 Task: Open Card Disability Services Review in Board Email Marketing Triggered Campaigns to Workspace Audit and Assurance Services and add a team member Softage.4@softage.net, a label Purple, a checklist Inspirational Speaking, an attachment from your onedrive, a color Purple and finally, add a card description 'Plan and execute company team-building activity at an escape room' and a comment 'This task requires us to be proactive in identifying potential risks and taking steps to mitigate them.'. Add a start date 'Jan 08, 1900' with a due date 'Jan 15, 1900'
Action: Mouse moved to (65, 354)
Screenshot: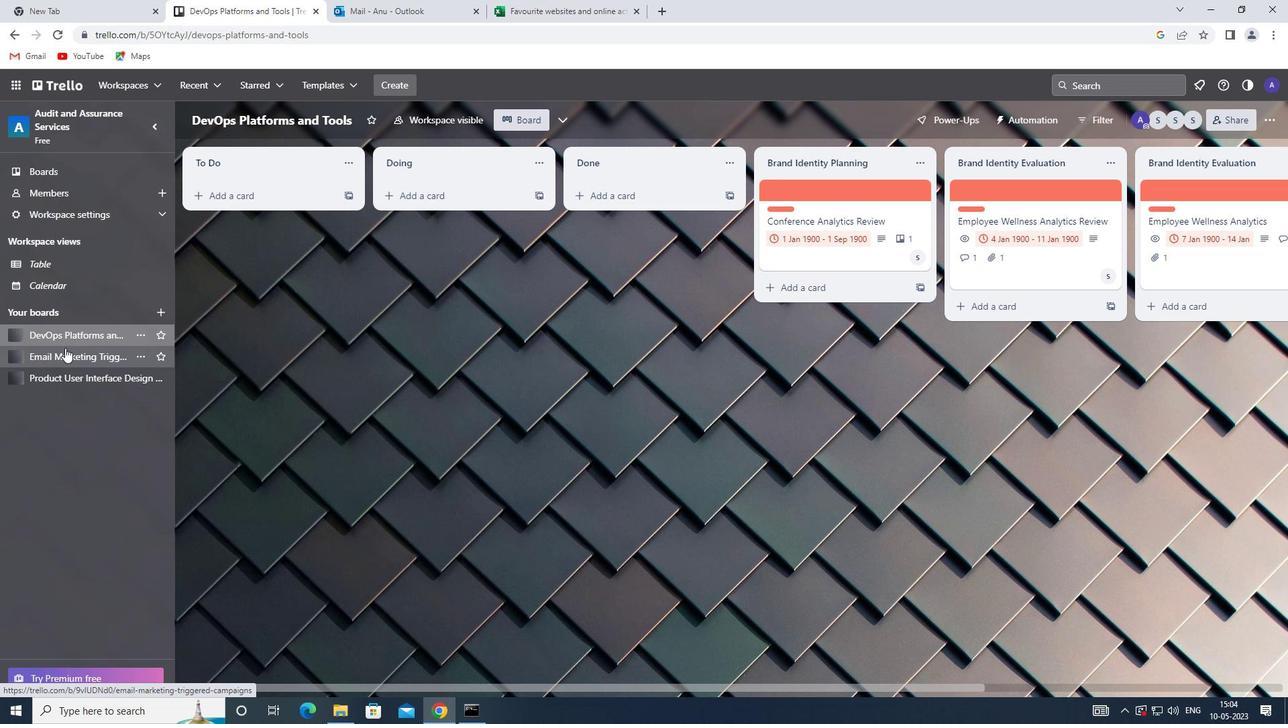 
Action: Mouse pressed left at (65, 354)
Screenshot: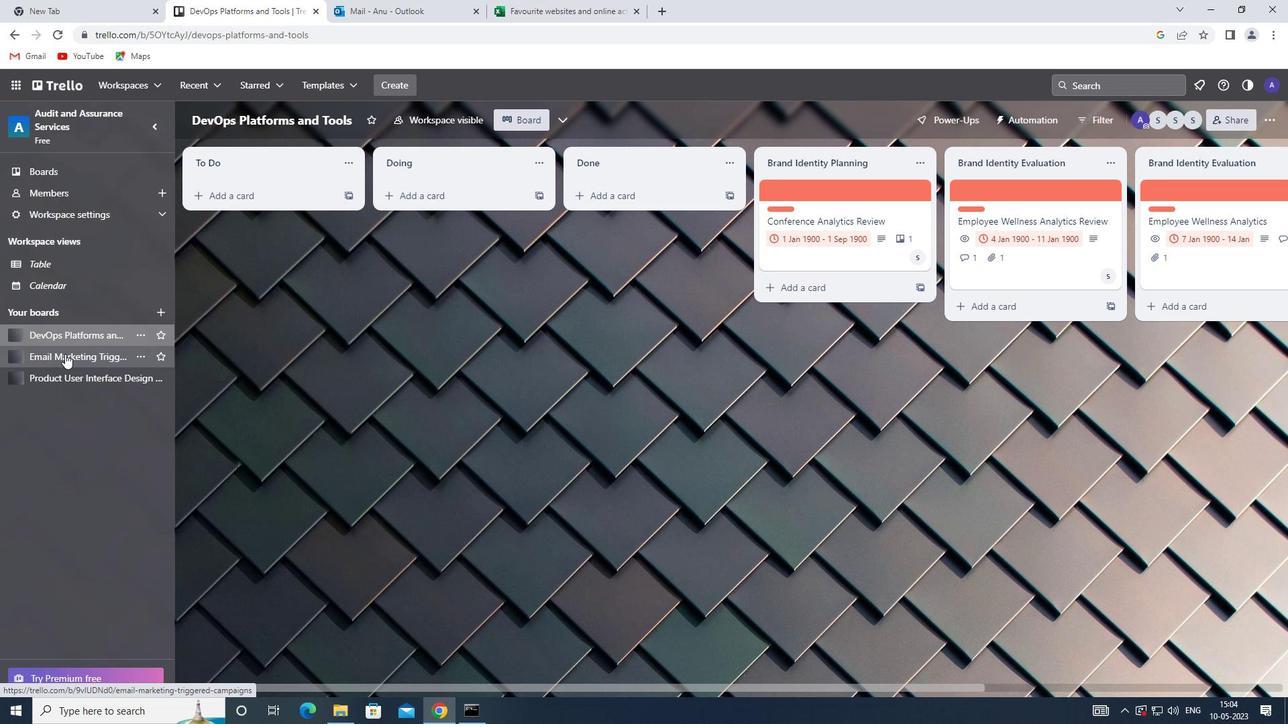 
Action: Mouse moved to (436, 687)
Screenshot: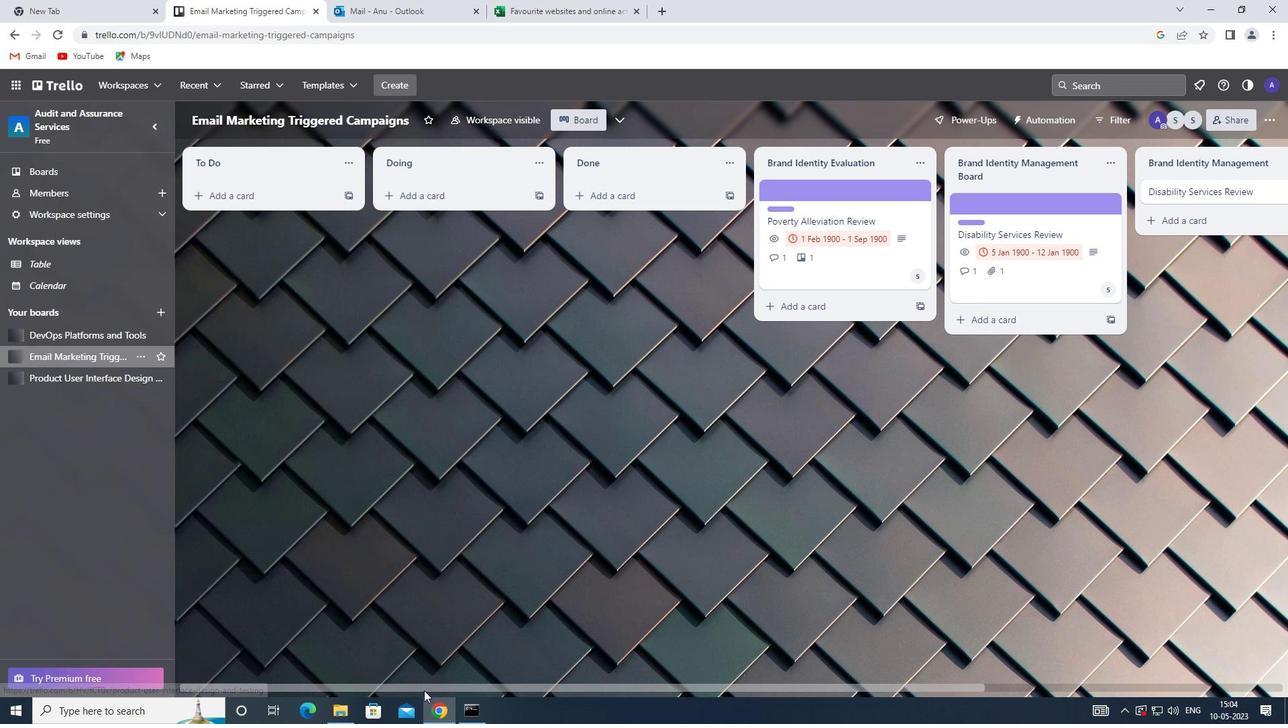 
Action: Mouse pressed left at (436, 687)
Screenshot: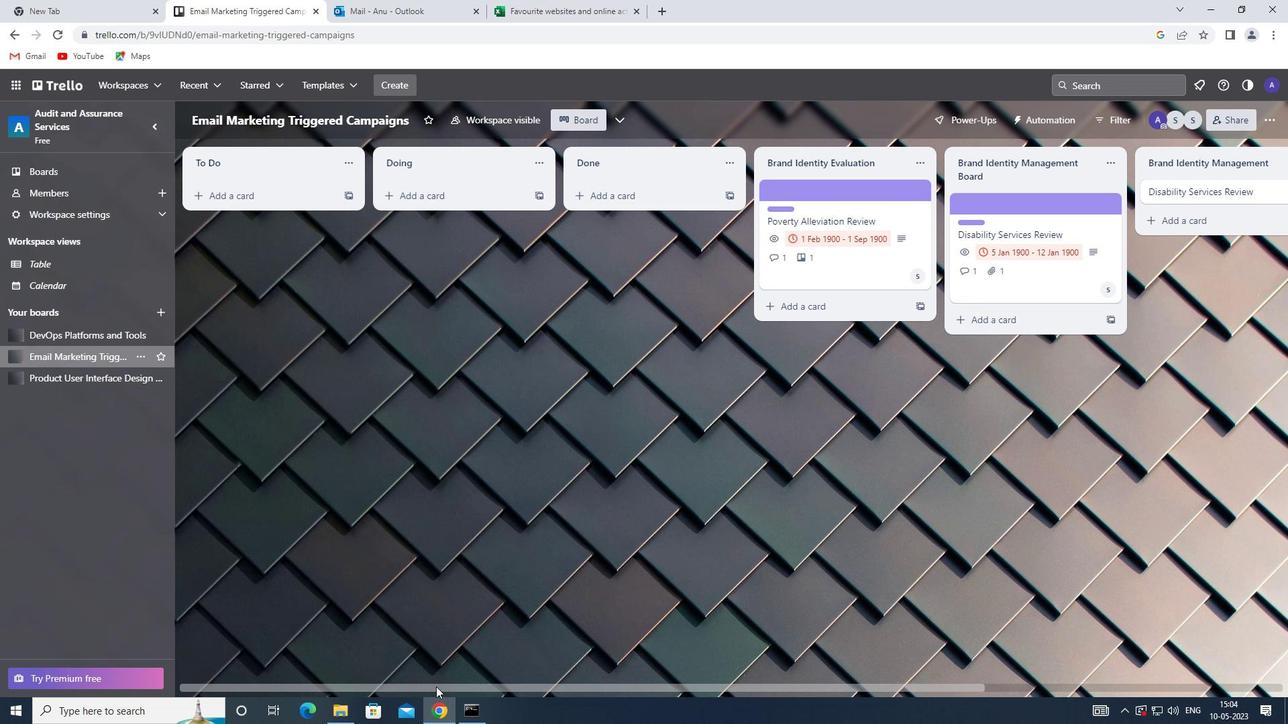 
Action: Mouse moved to (841, 190)
Screenshot: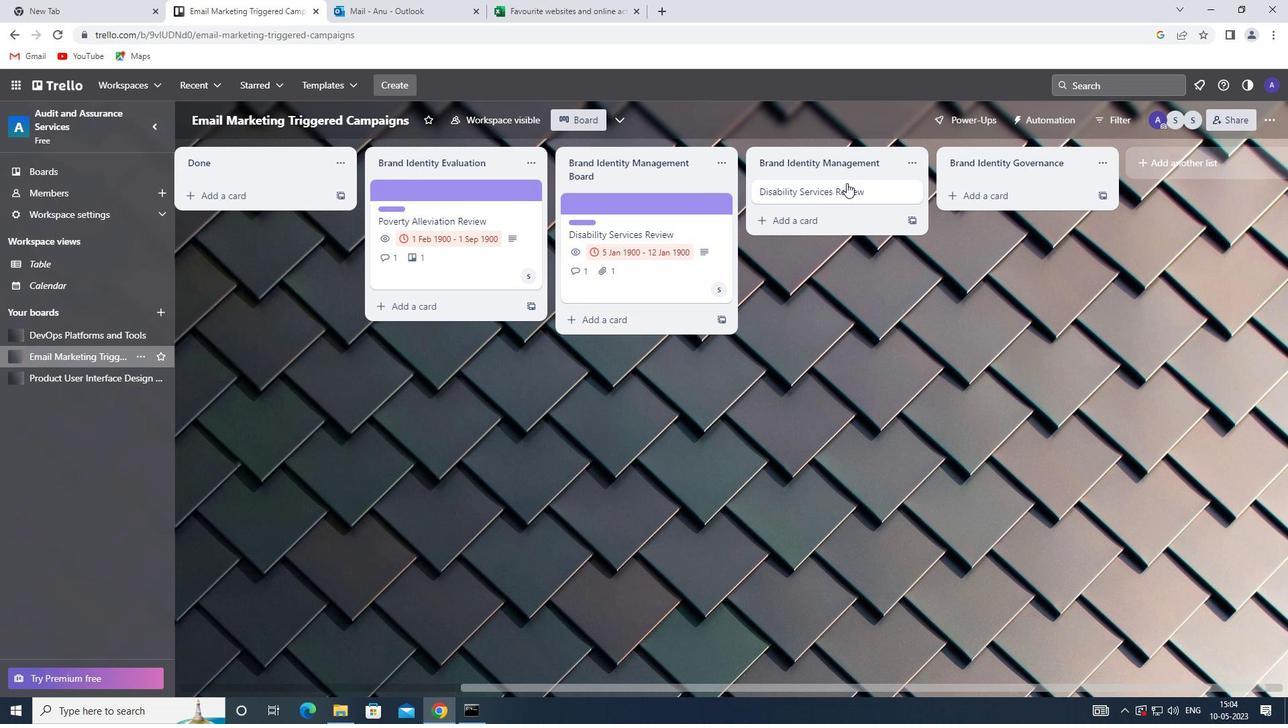 
Action: Mouse pressed left at (841, 190)
Screenshot: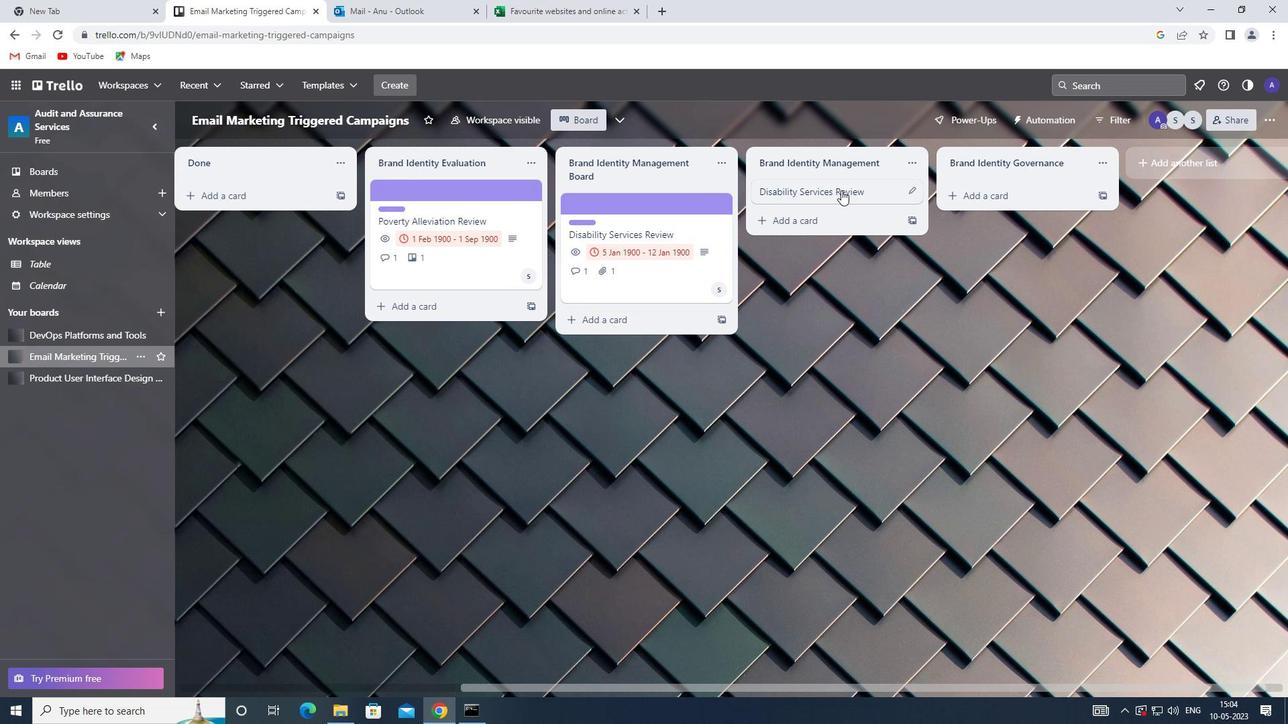 
Action: Mouse moved to (816, 189)
Screenshot: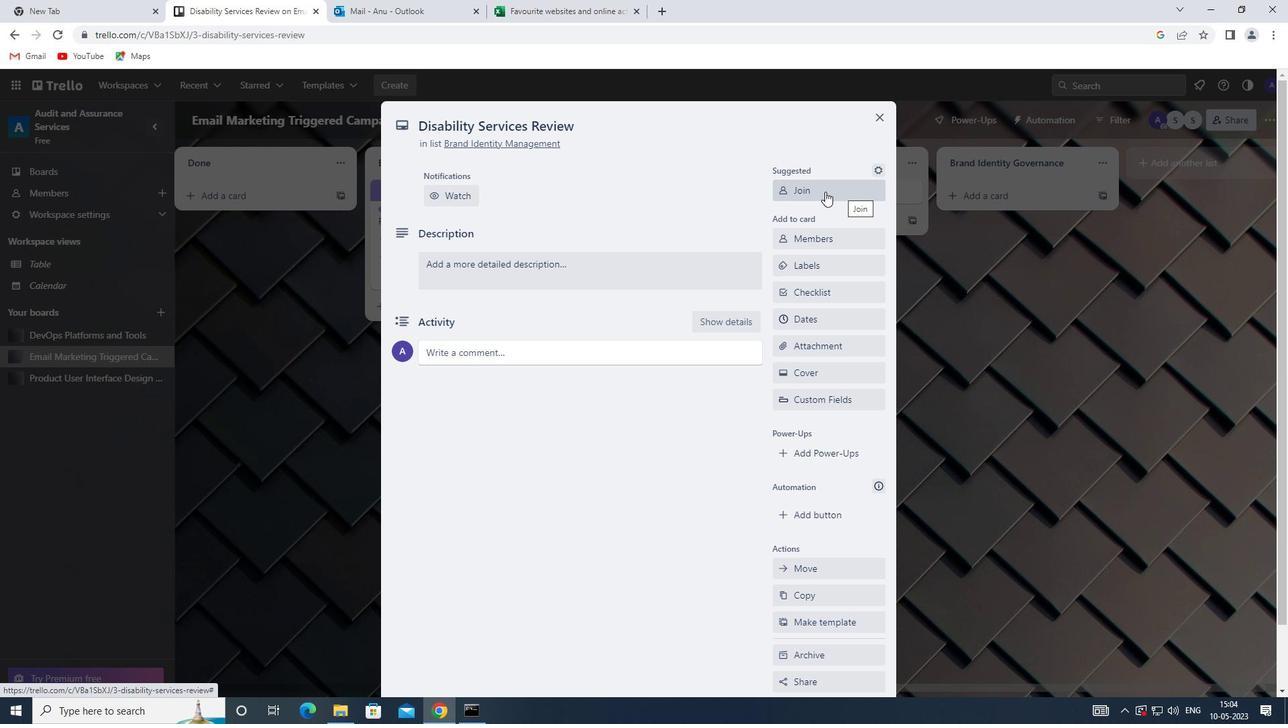 
Action: Mouse pressed left at (816, 189)
Screenshot: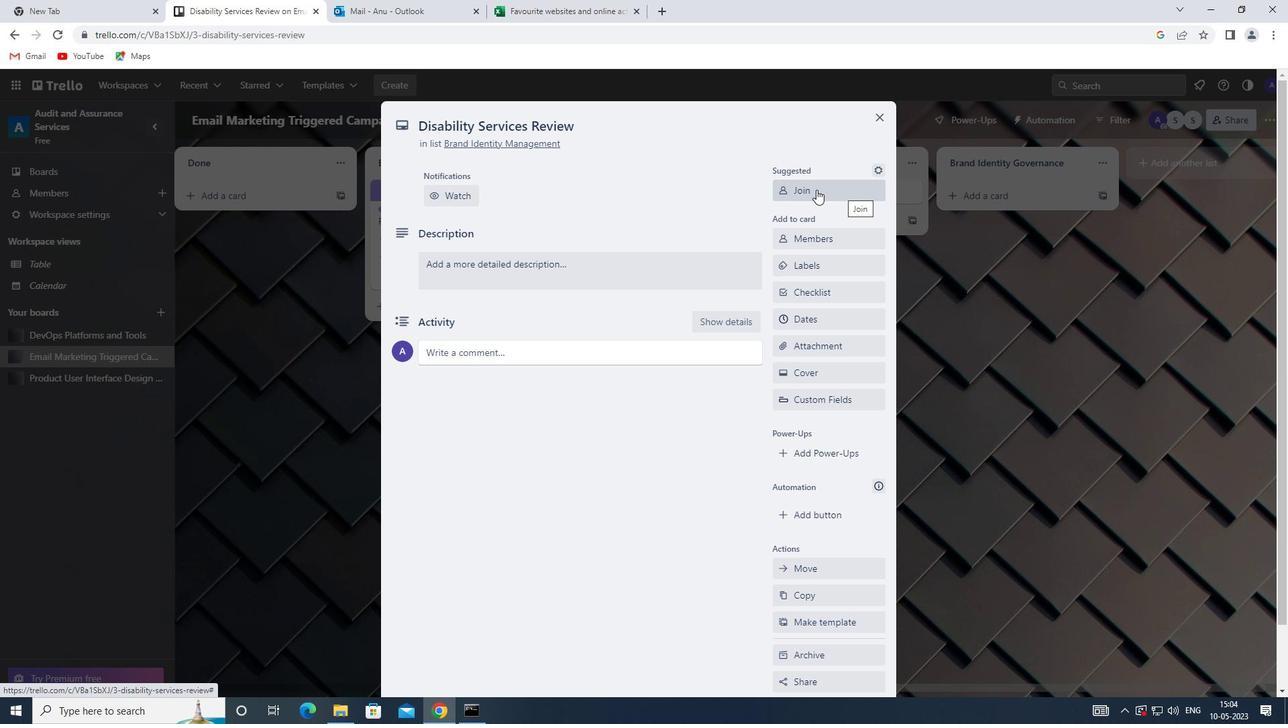 
Action: Mouse pressed left at (816, 189)
Screenshot: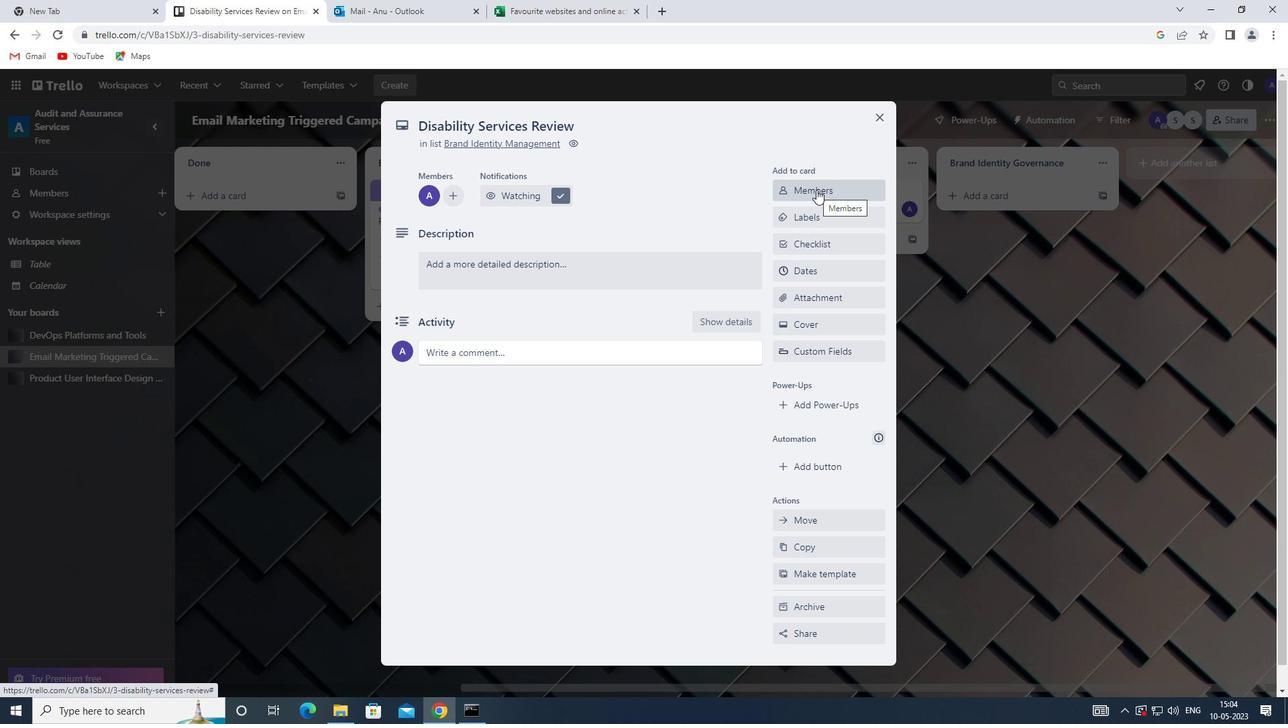 
Action: Mouse moved to (811, 253)
Screenshot: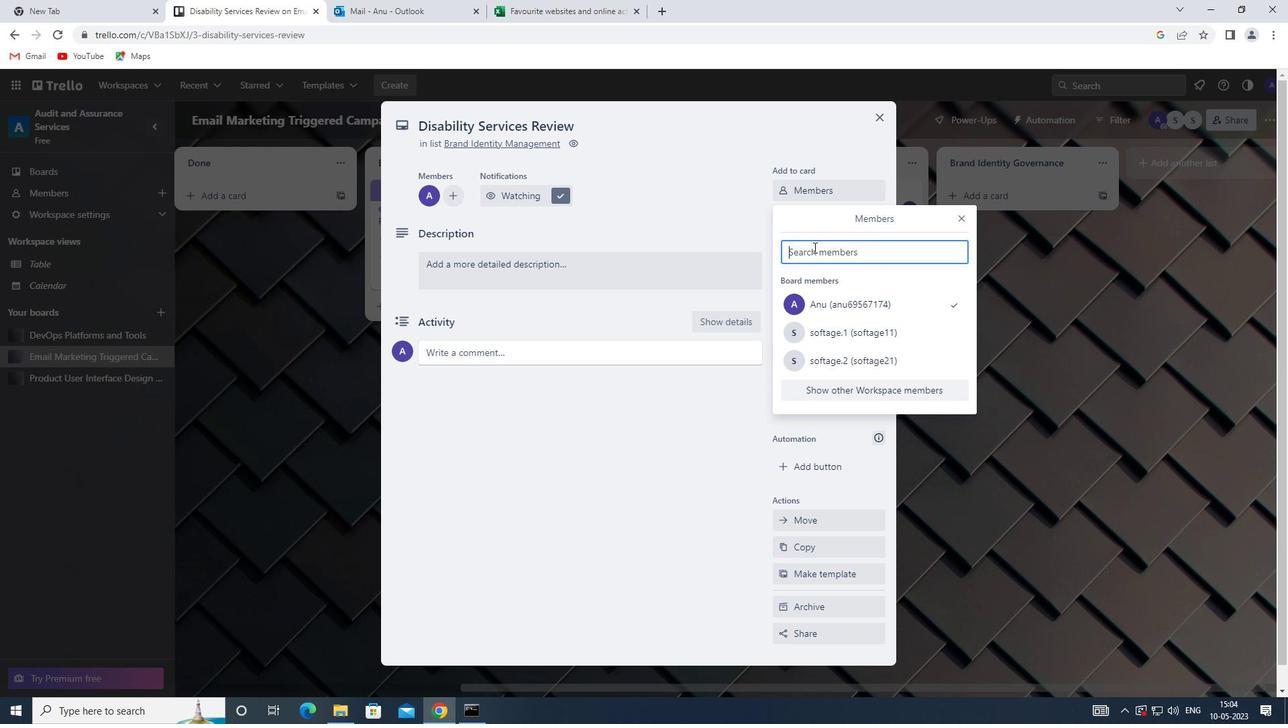 
Action: Mouse pressed left at (811, 253)
Screenshot: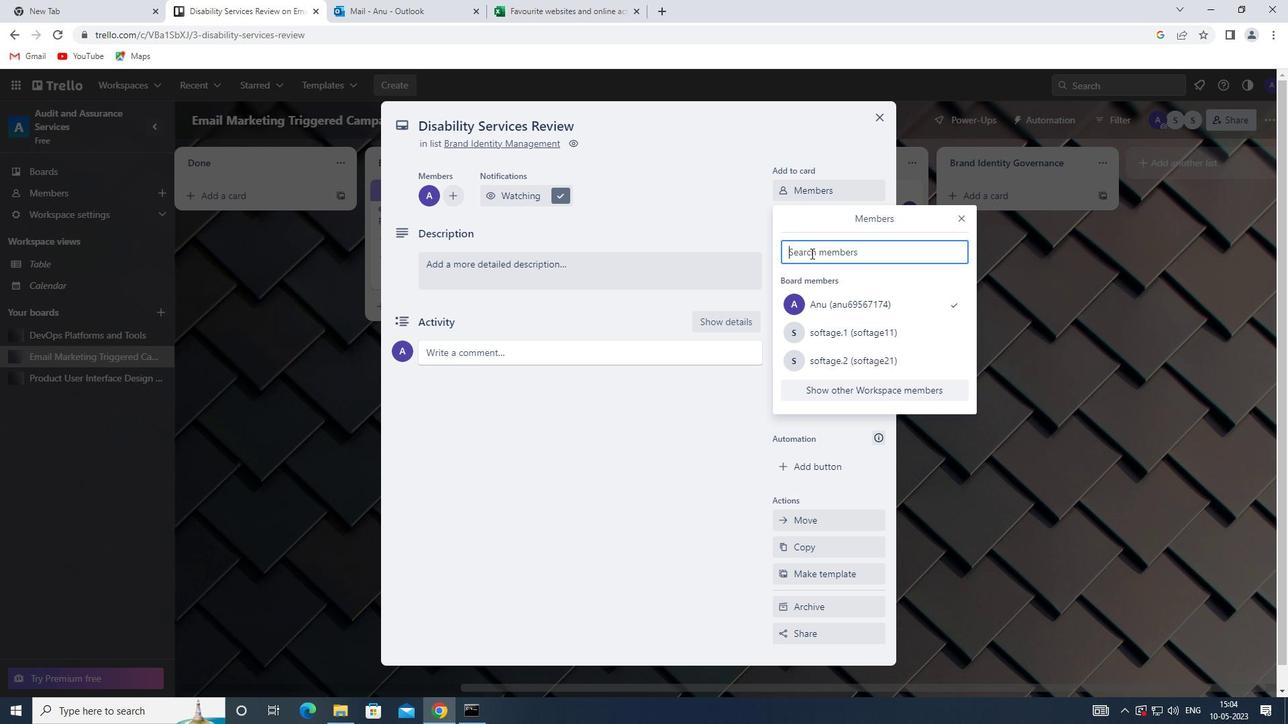 
Action: Mouse moved to (426, 195)
Screenshot: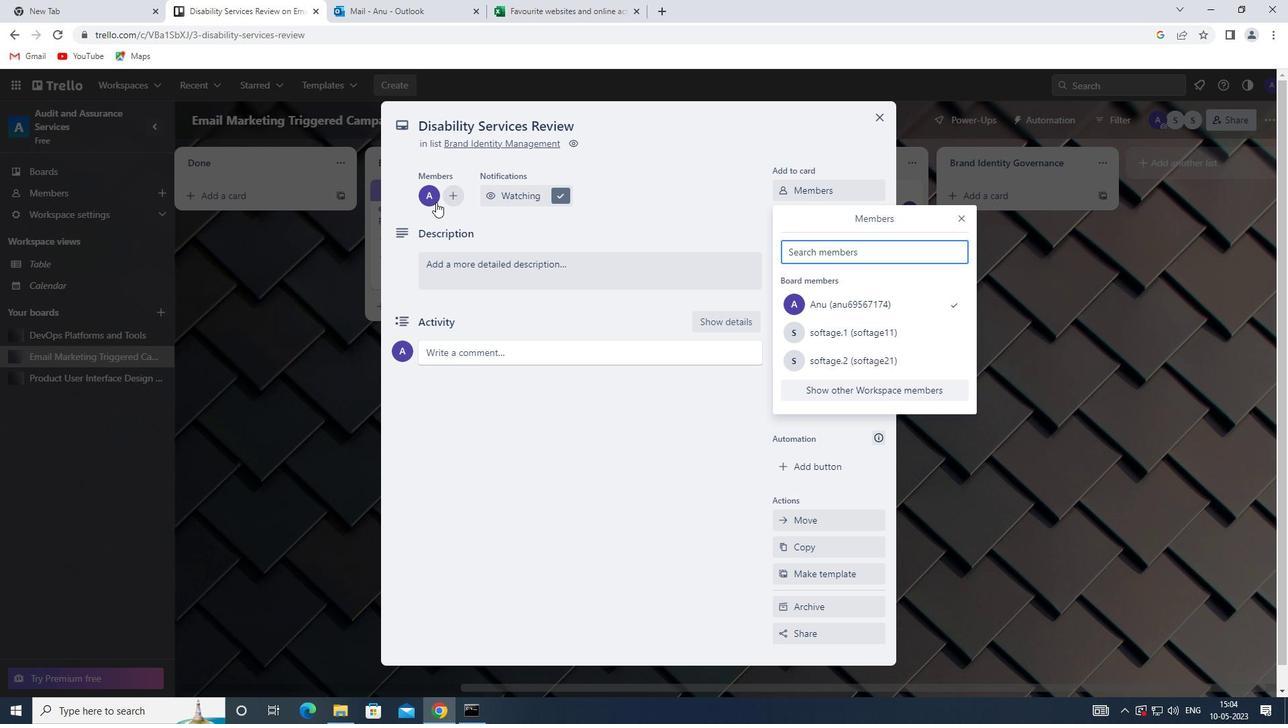 
Action: Mouse pressed left at (426, 195)
Screenshot: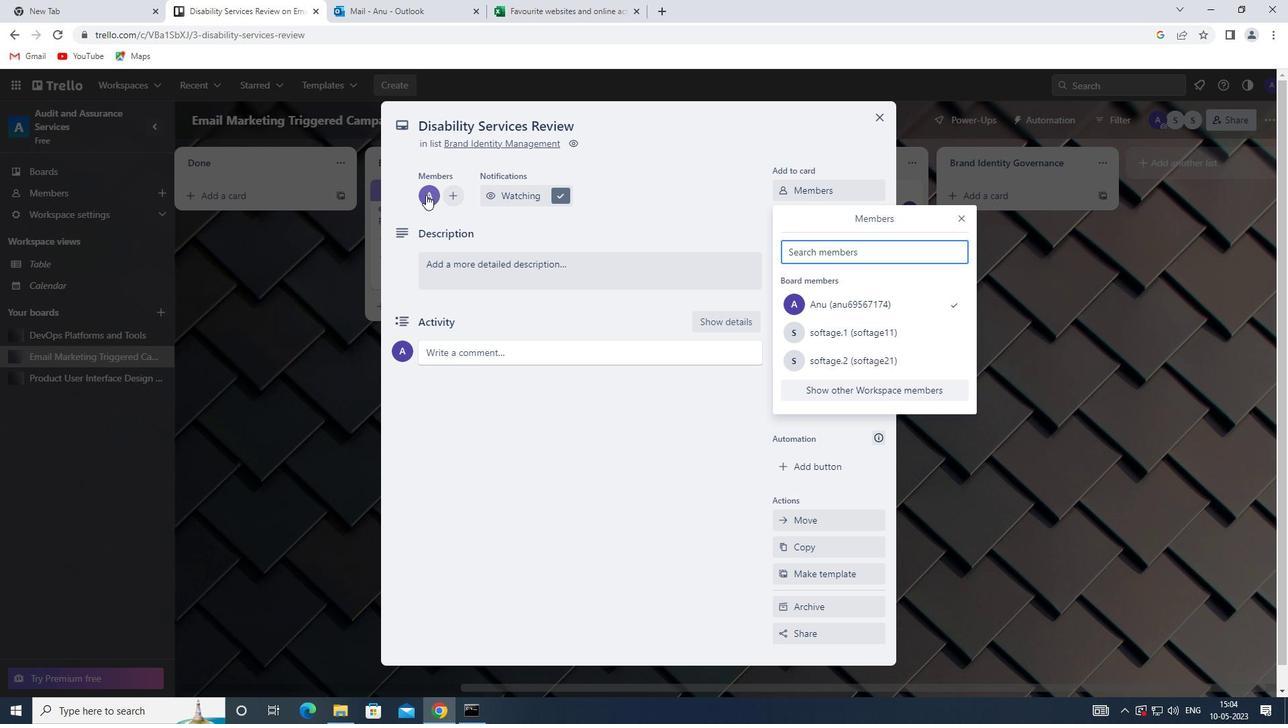 
Action: Mouse moved to (459, 336)
Screenshot: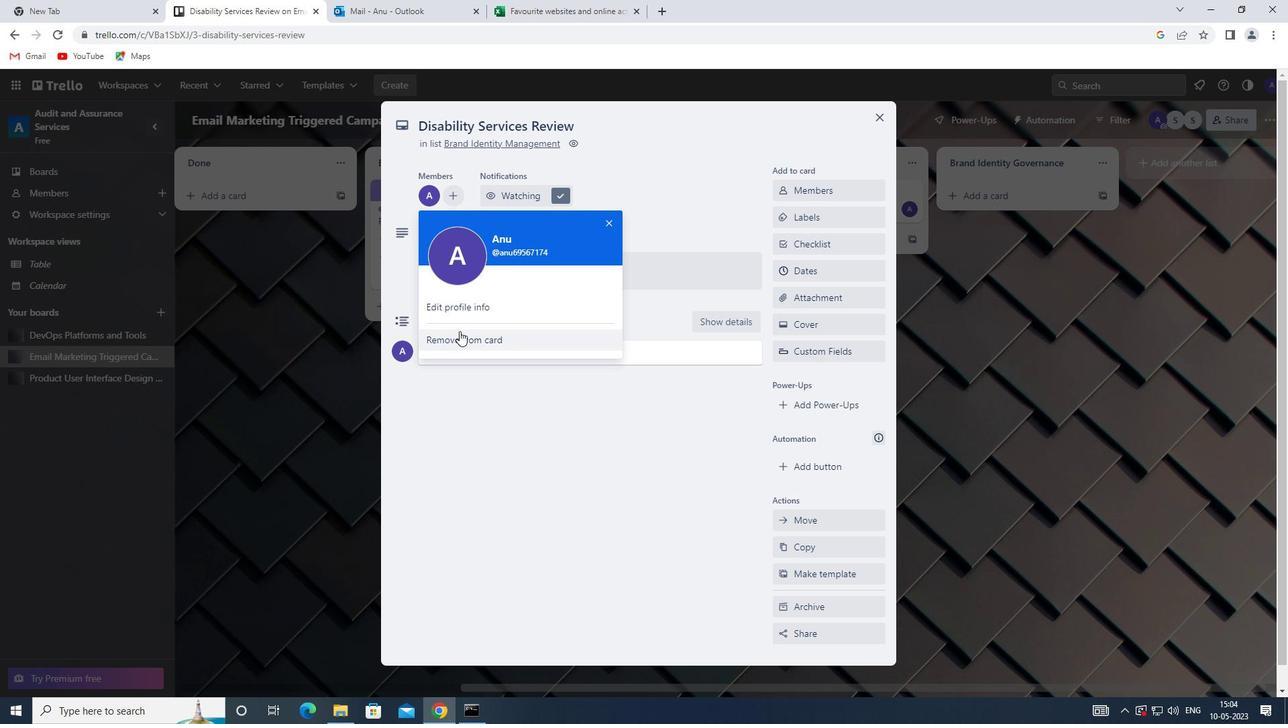 
Action: Mouse pressed left at (459, 336)
Screenshot: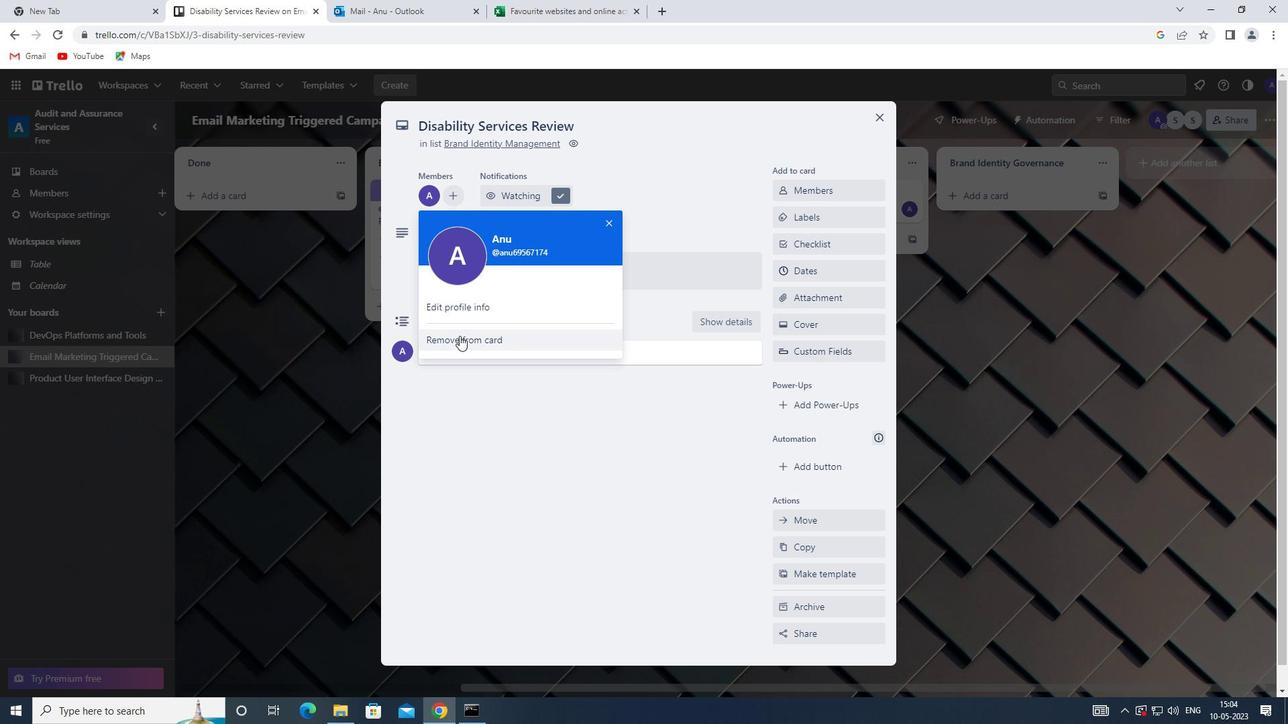 
Action: Mouse moved to (811, 236)
Screenshot: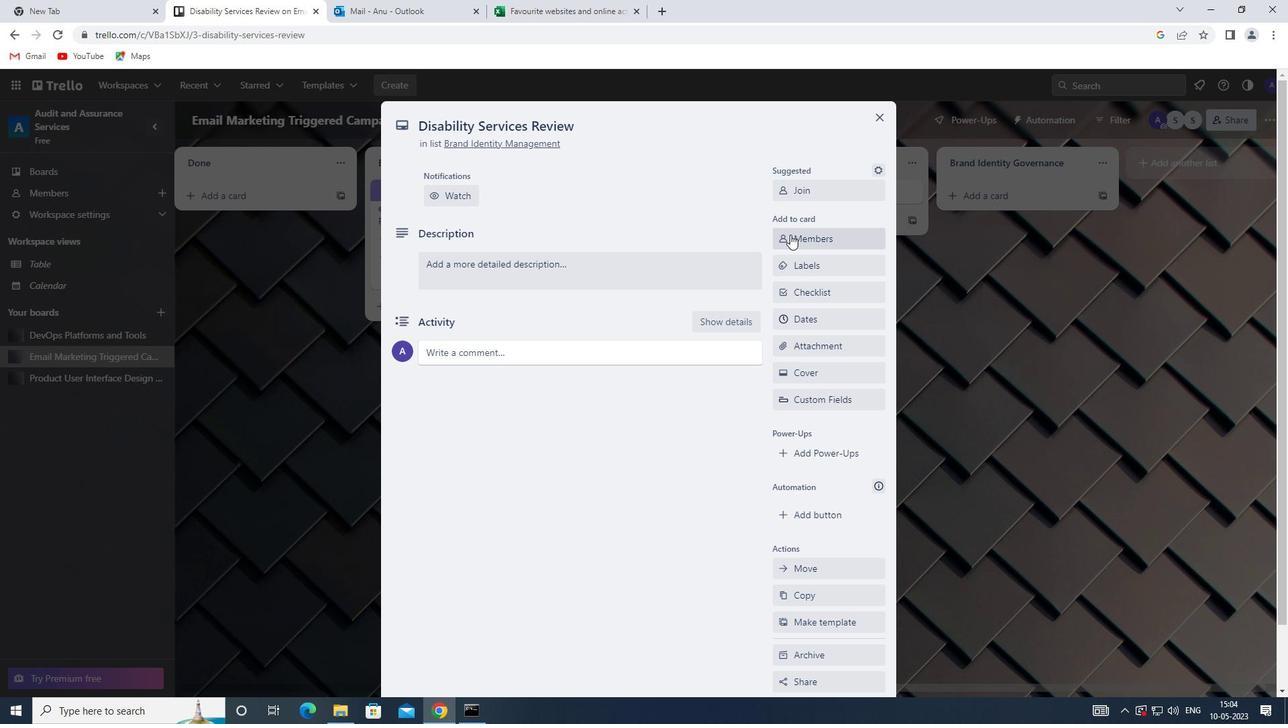 
Action: Mouse pressed left at (811, 236)
Screenshot: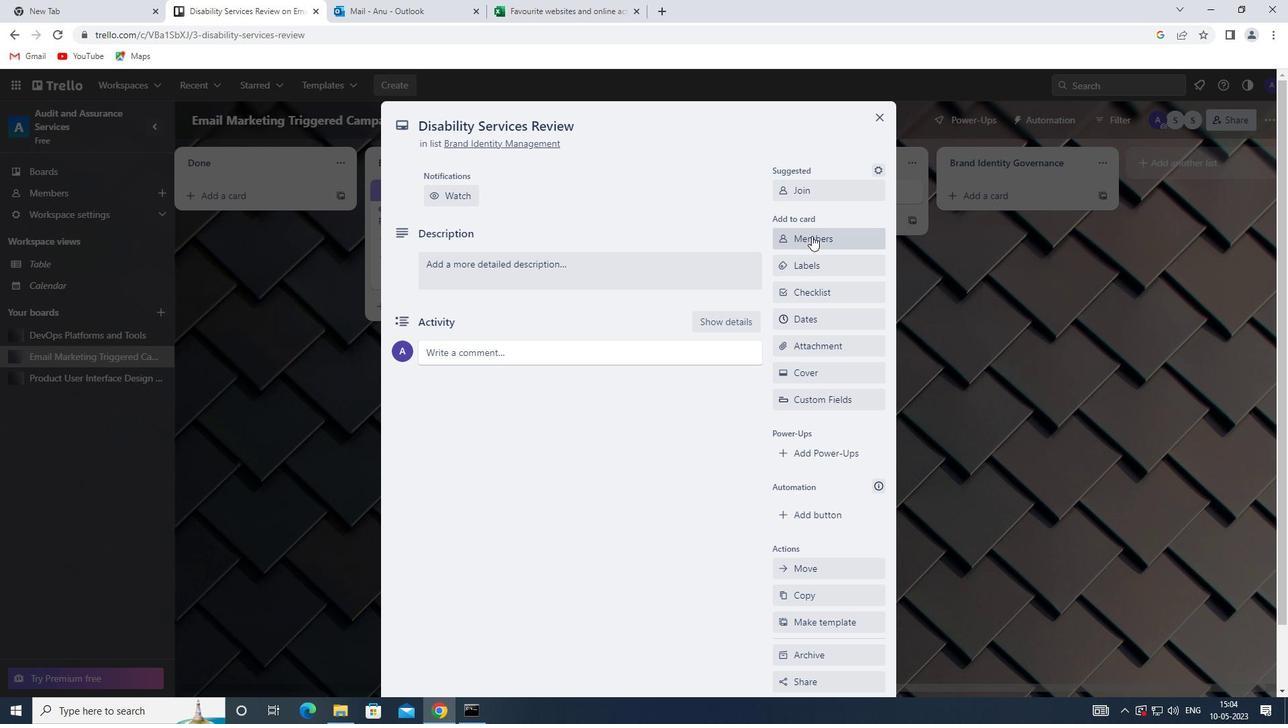 
Action: Mouse moved to (808, 303)
Screenshot: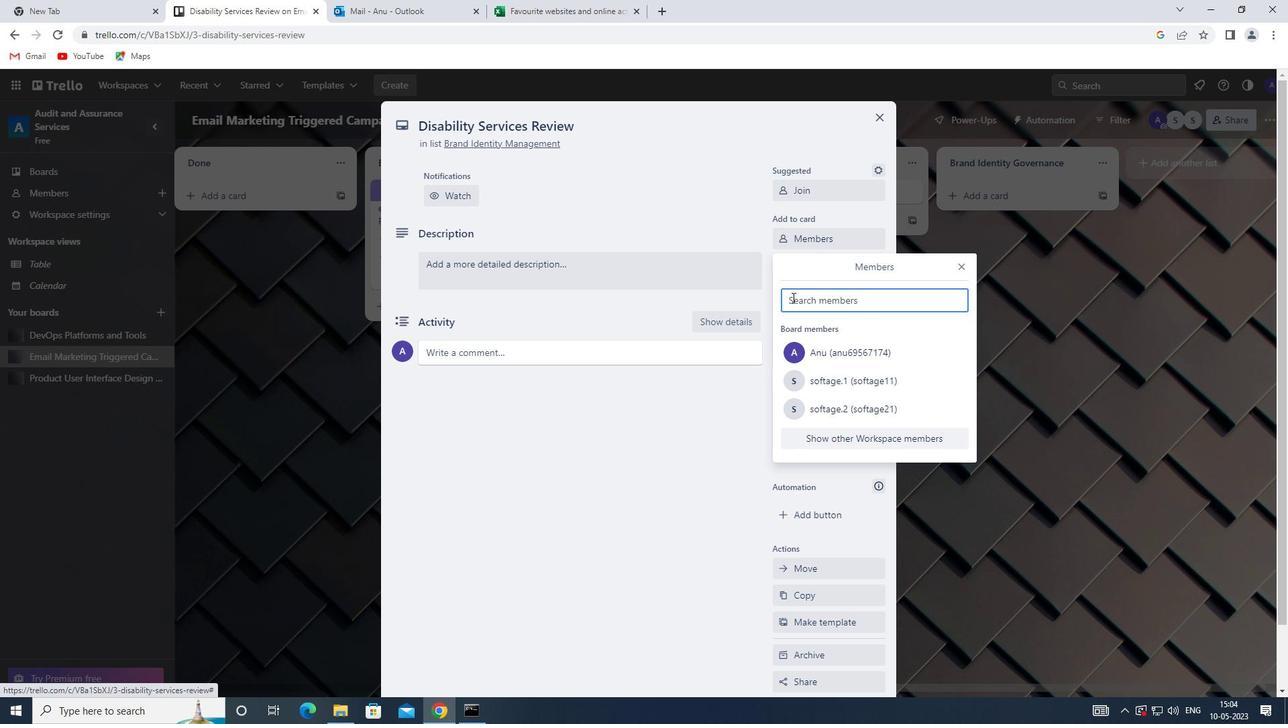 
Action: Mouse pressed left at (808, 303)
Screenshot: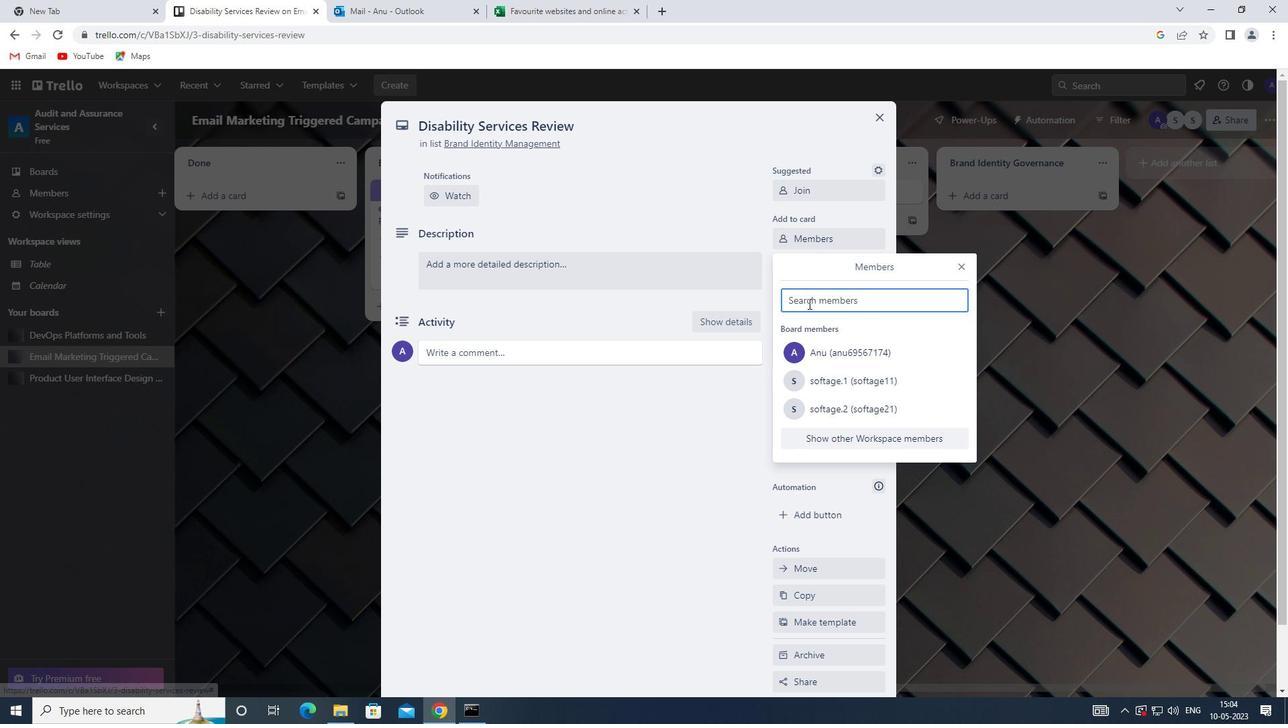 
Action: Mouse moved to (809, 301)
Screenshot: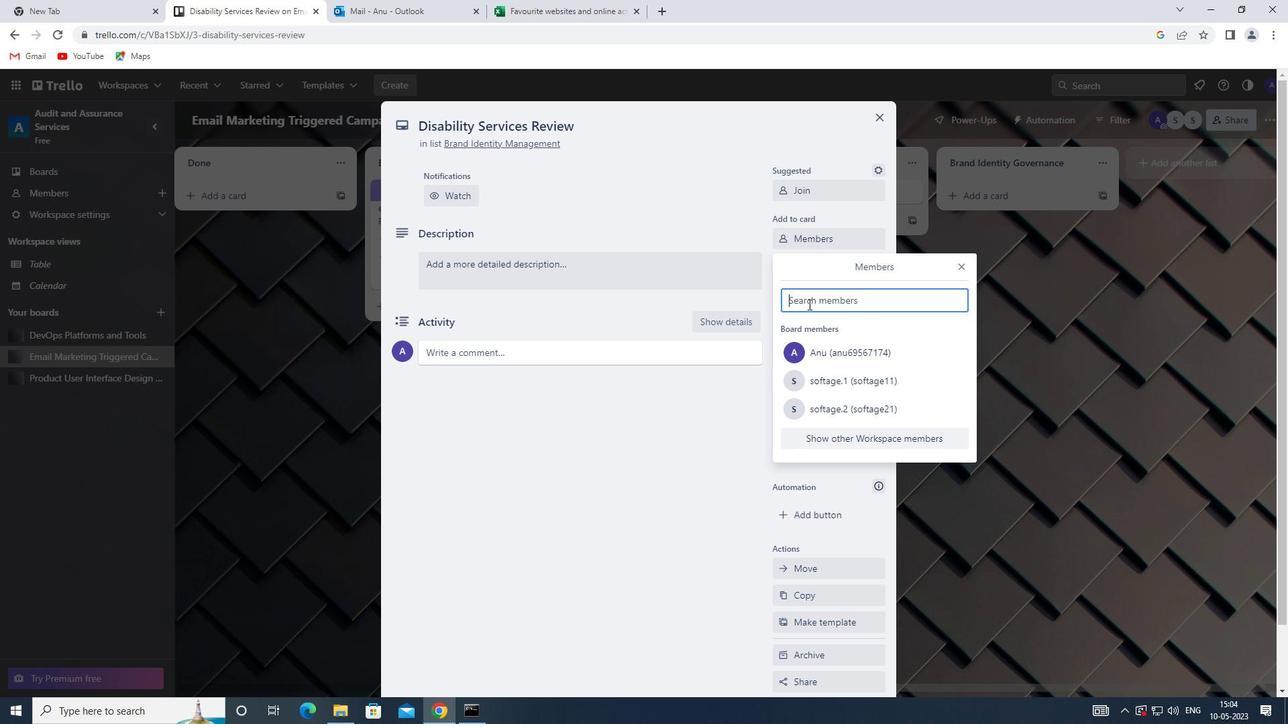 
Action: Key pressed <Key.shift>SOFTAGE.4<Key.shift>@SOFTAGE.NET
Screenshot: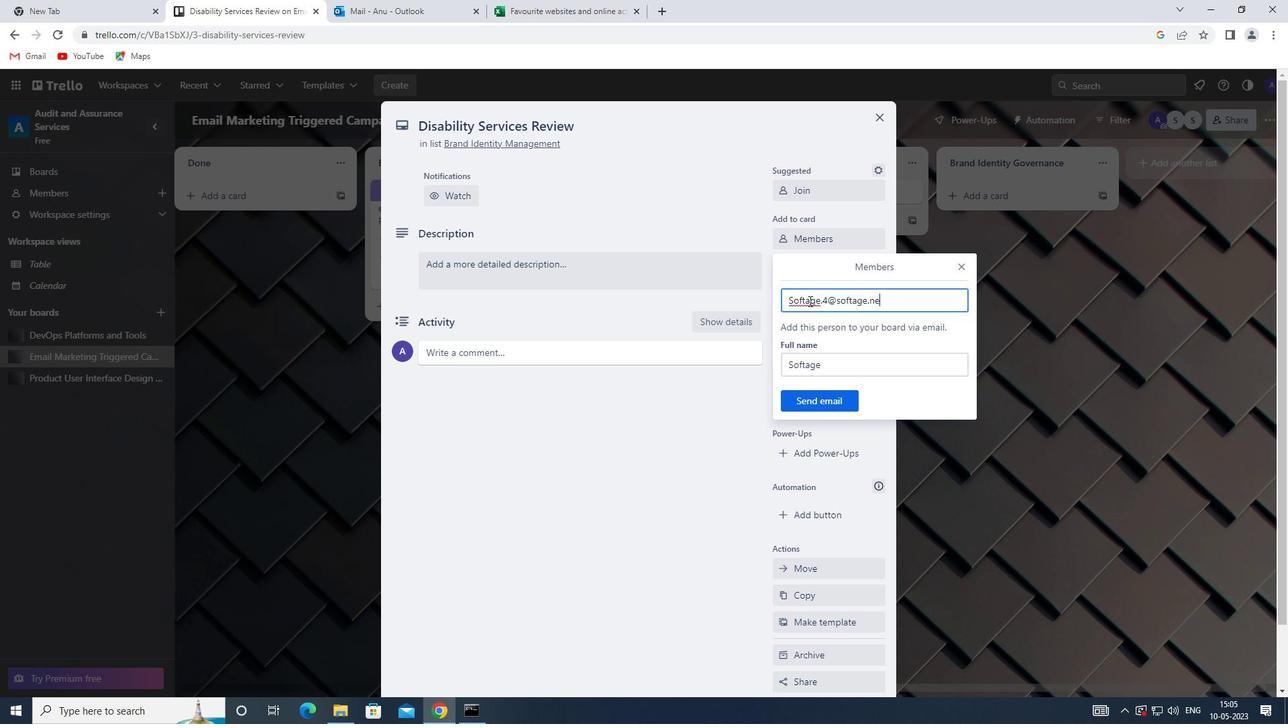 
Action: Mouse moved to (826, 403)
Screenshot: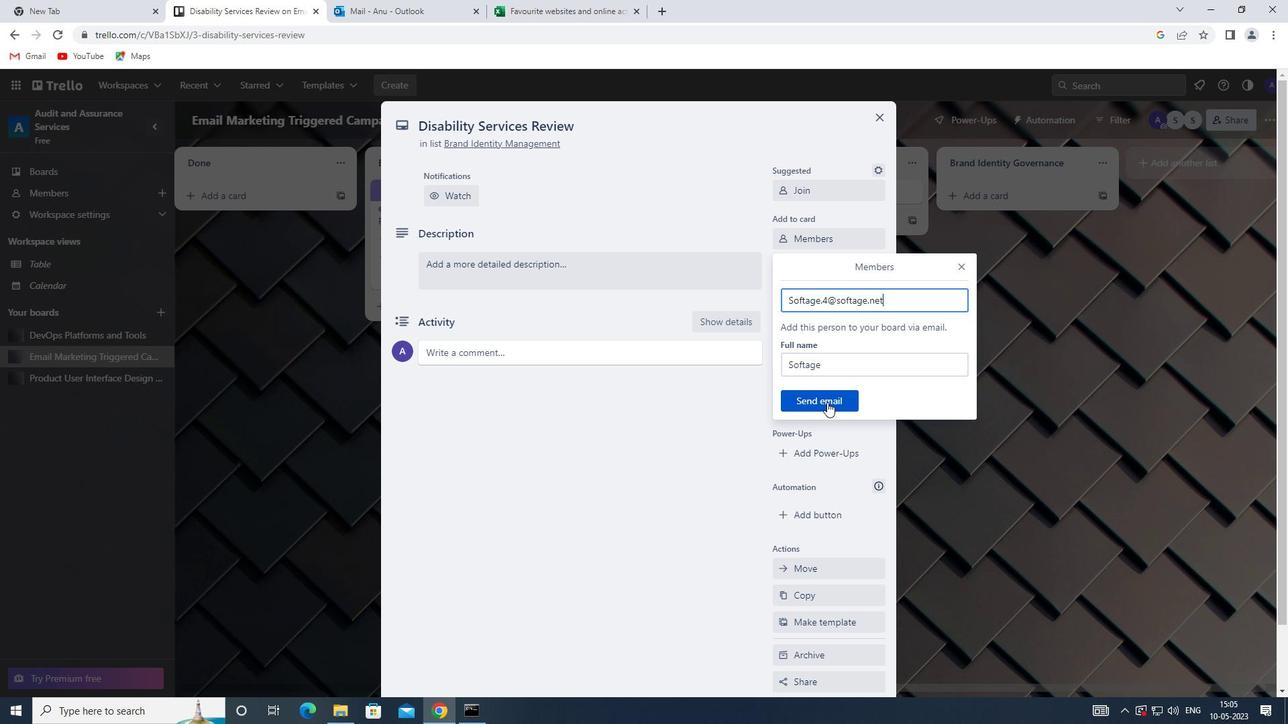 
Action: Mouse pressed left at (826, 403)
Screenshot: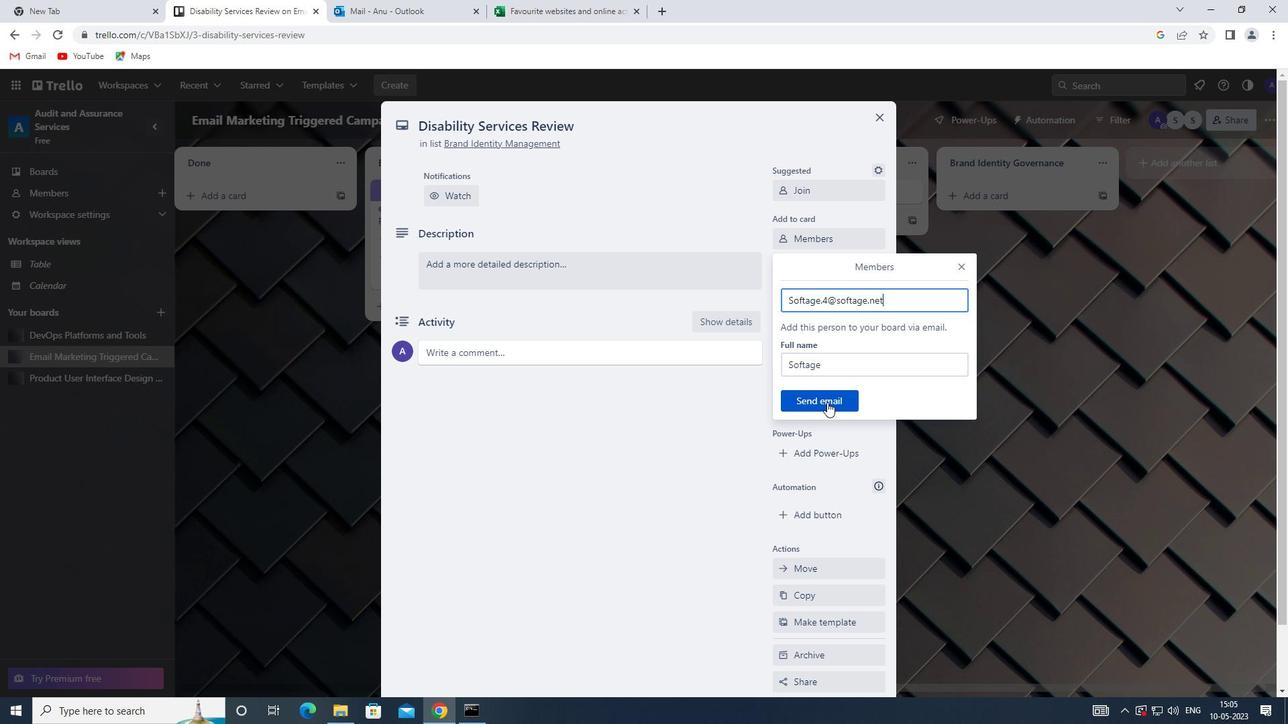 
Action: Mouse moved to (818, 264)
Screenshot: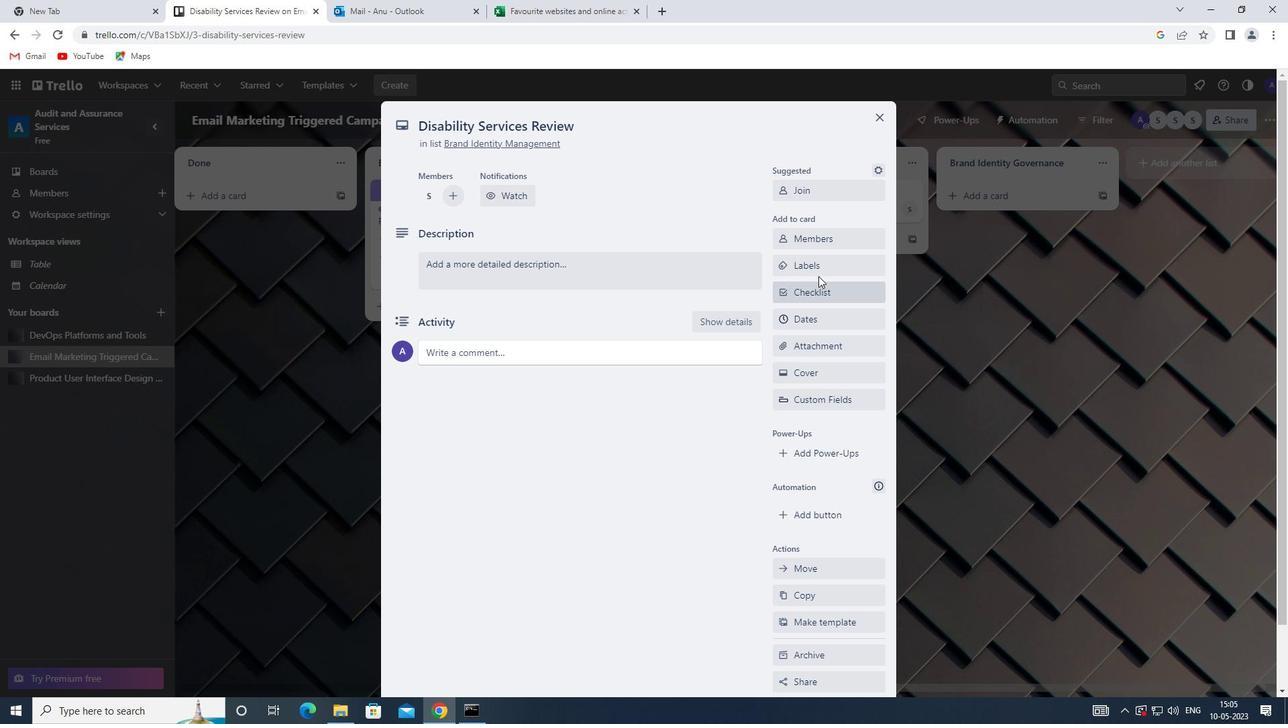 
Action: Mouse pressed left at (818, 264)
Screenshot: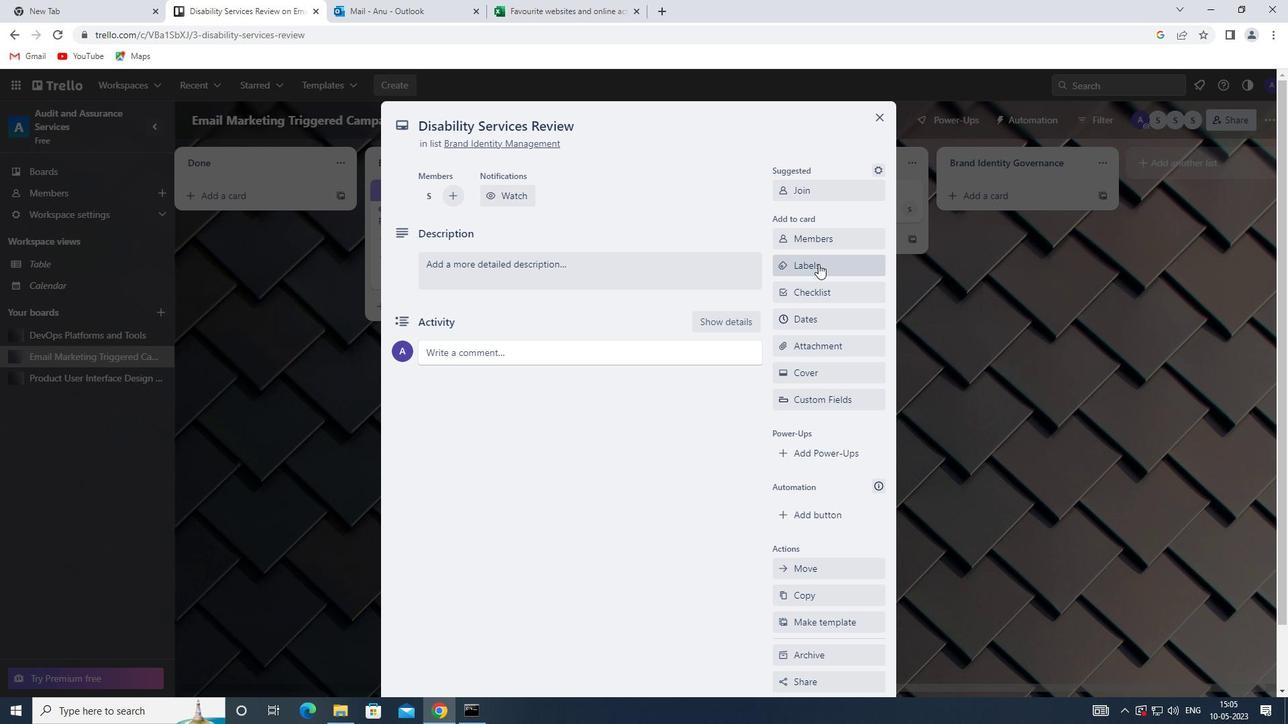 
Action: Mouse moved to (786, 471)
Screenshot: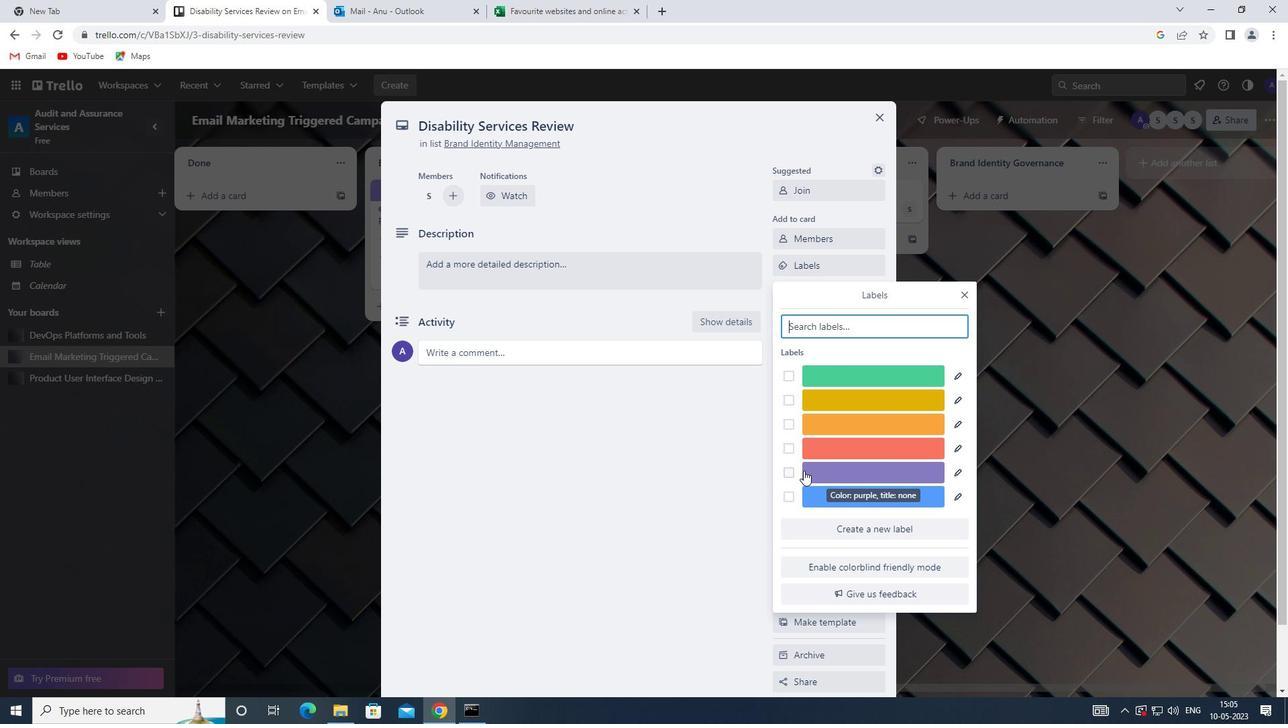 
Action: Mouse pressed left at (786, 471)
Screenshot: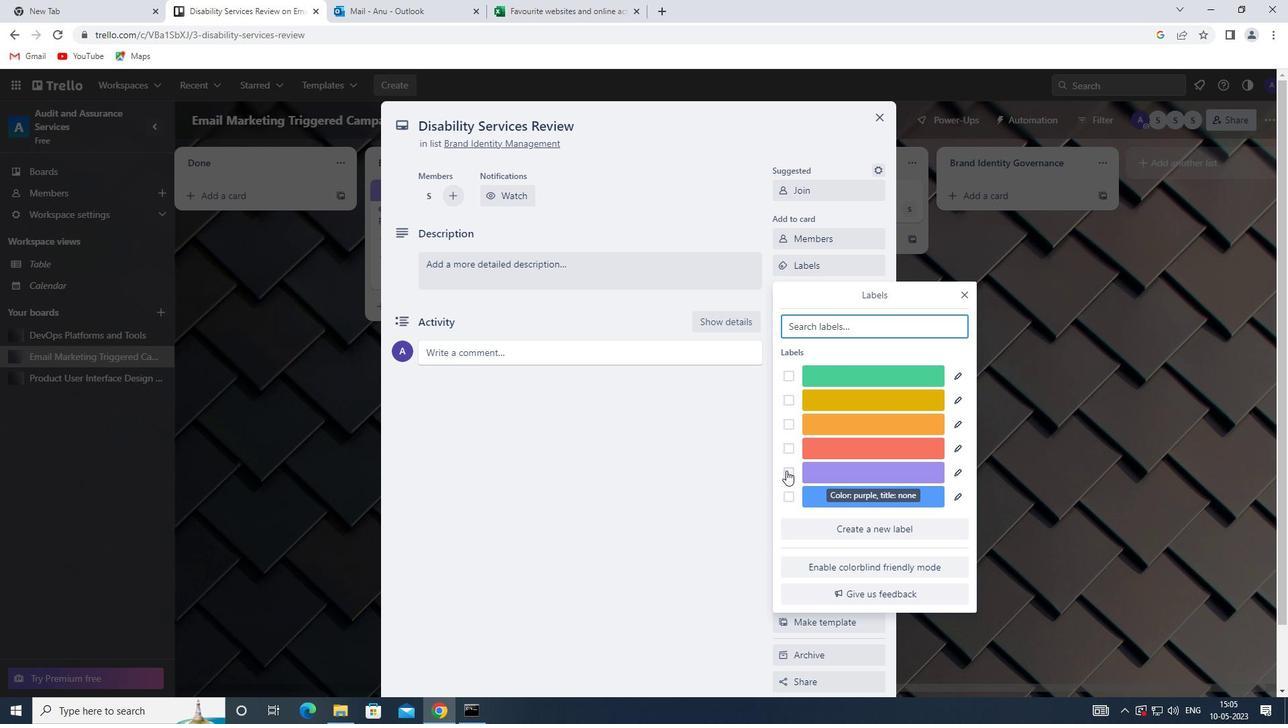 
Action: Mouse moved to (962, 295)
Screenshot: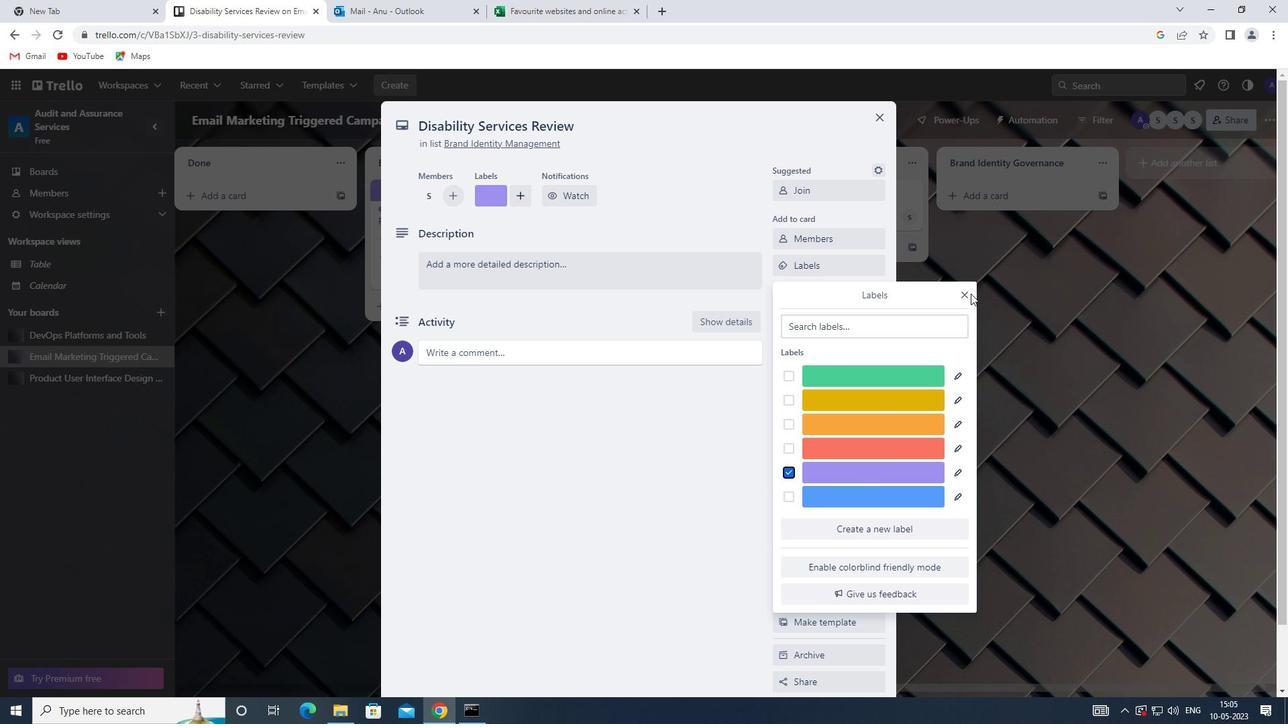 
Action: Mouse pressed left at (962, 295)
Screenshot: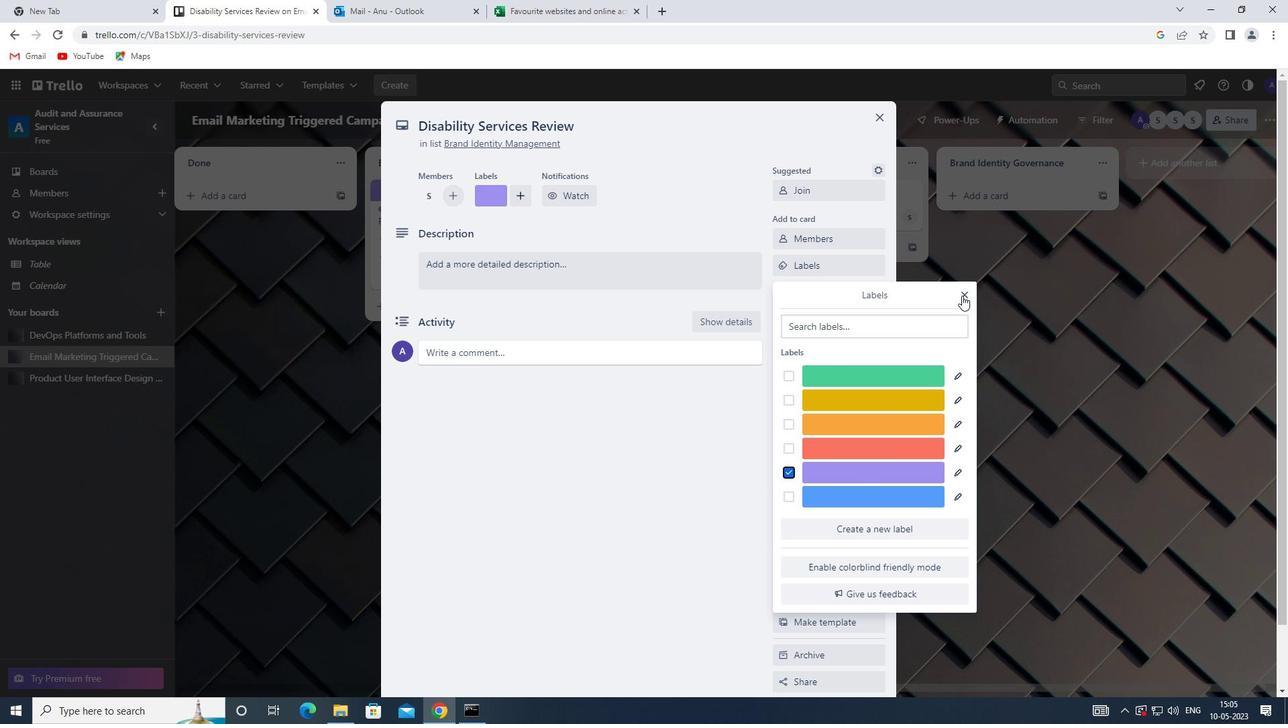 
Action: Mouse moved to (843, 295)
Screenshot: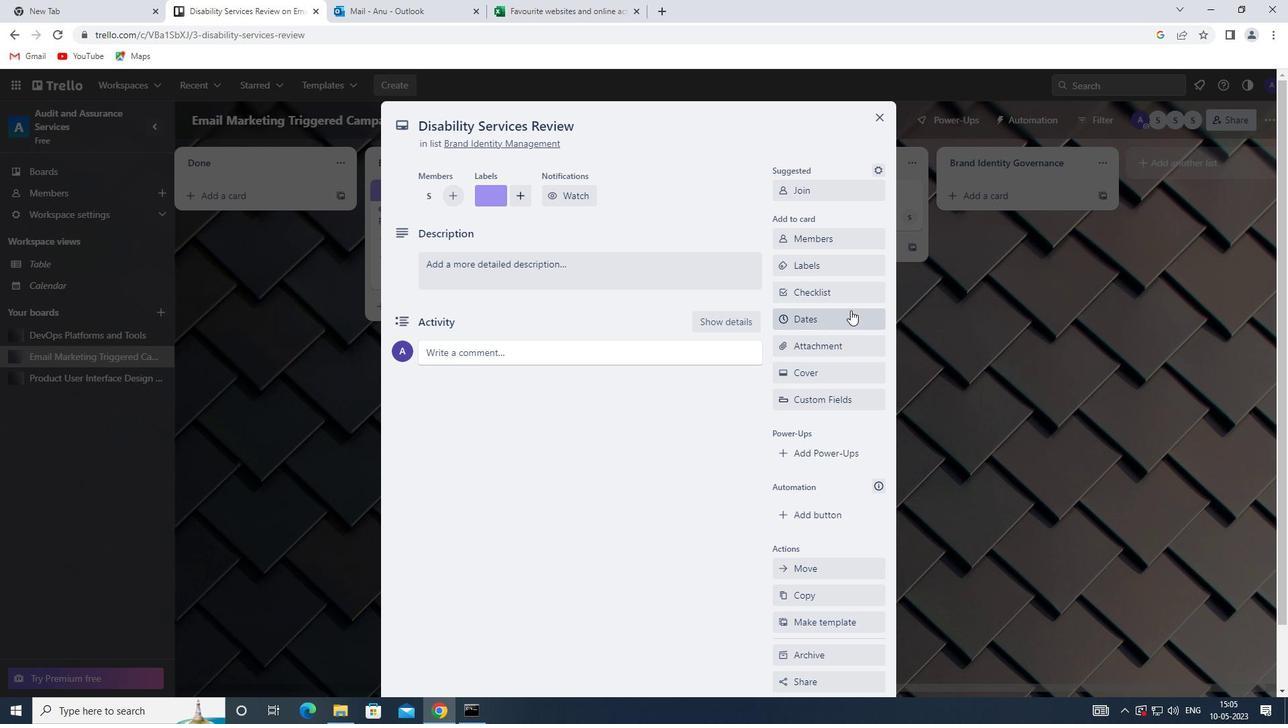 
Action: Mouse pressed left at (843, 295)
Screenshot: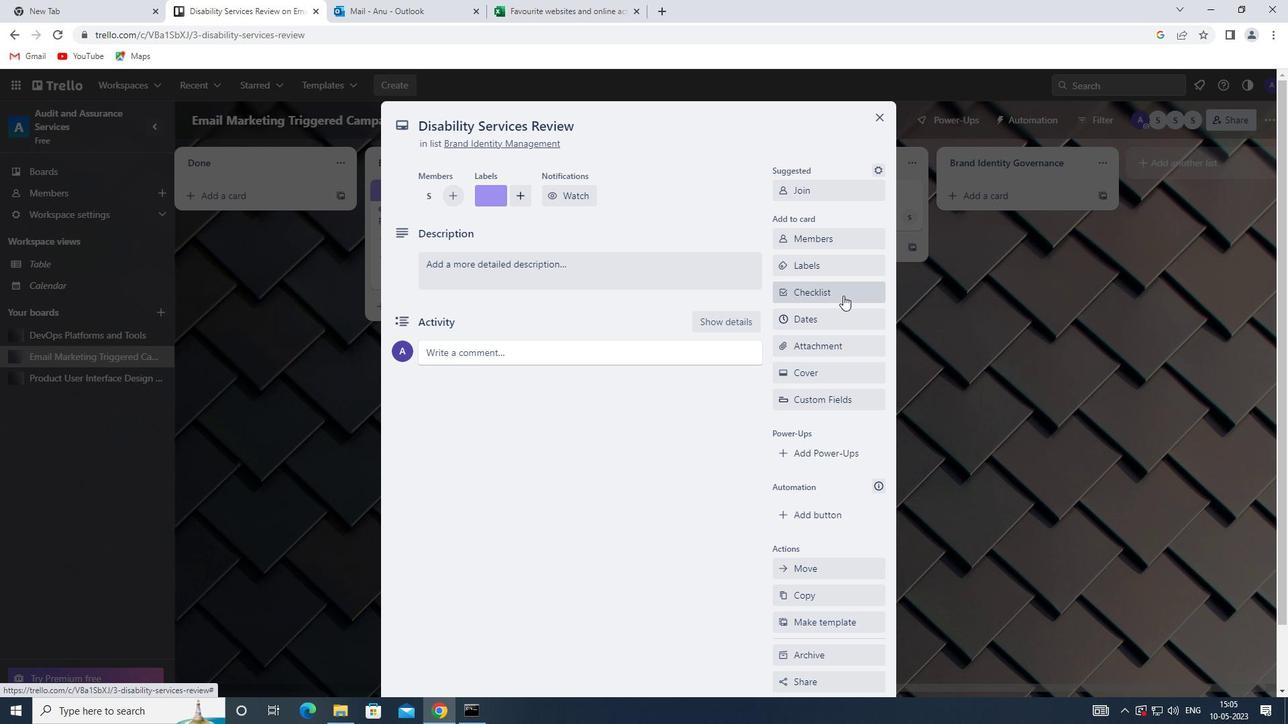 
Action: Mouse moved to (822, 373)
Screenshot: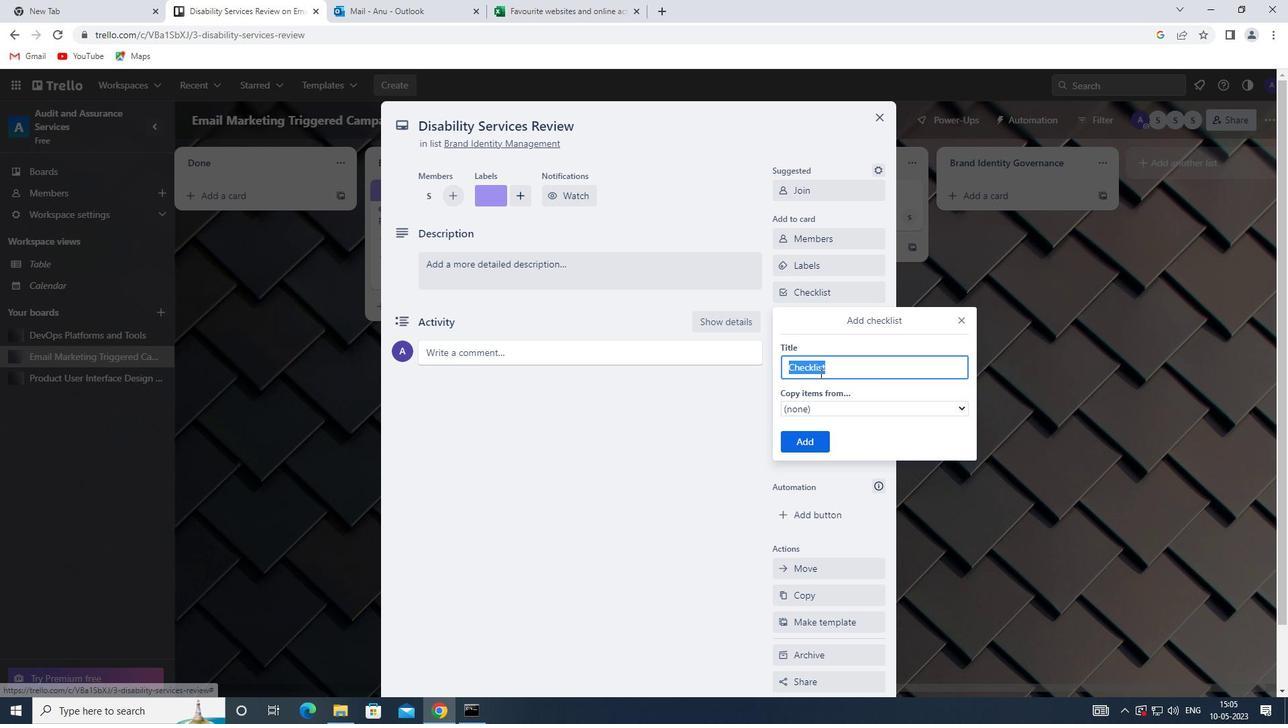 
Action: Key pressed <Key.shift>INSPIRATIONAL<Key.space><Key.shift>SPEAKING
Screenshot: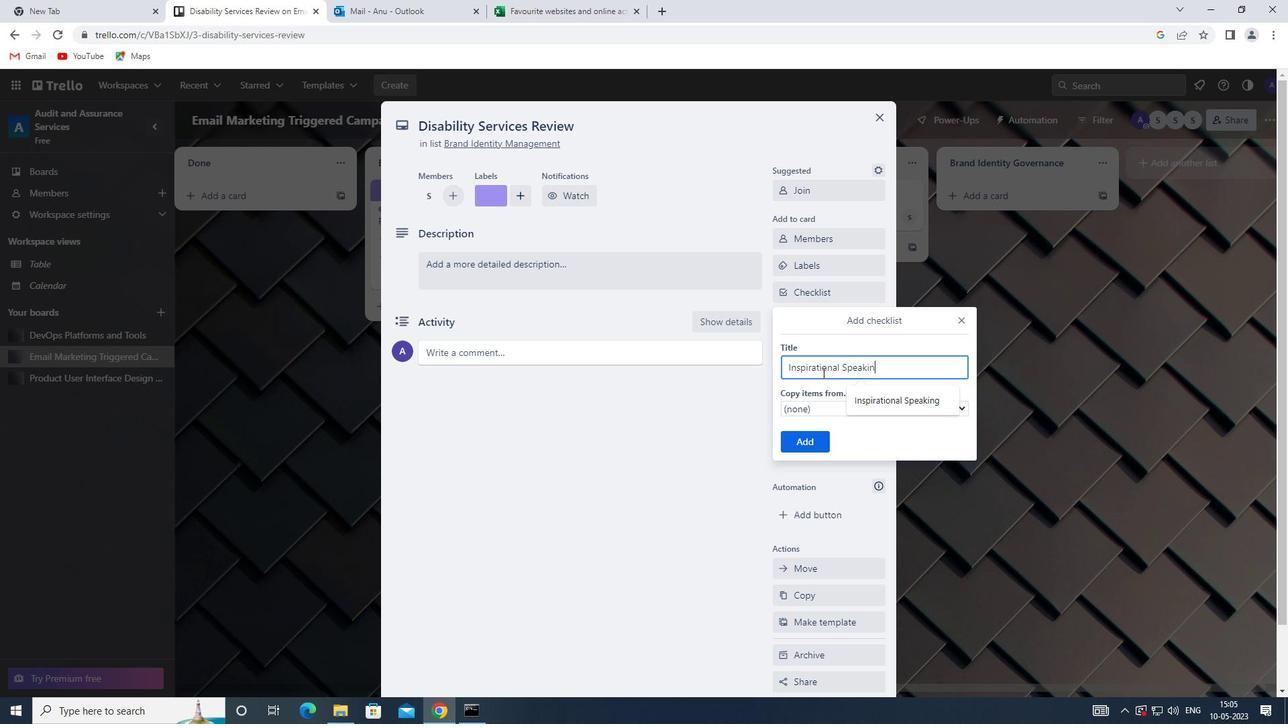 
Action: Mouse moved to (809, 440)
Screenshot: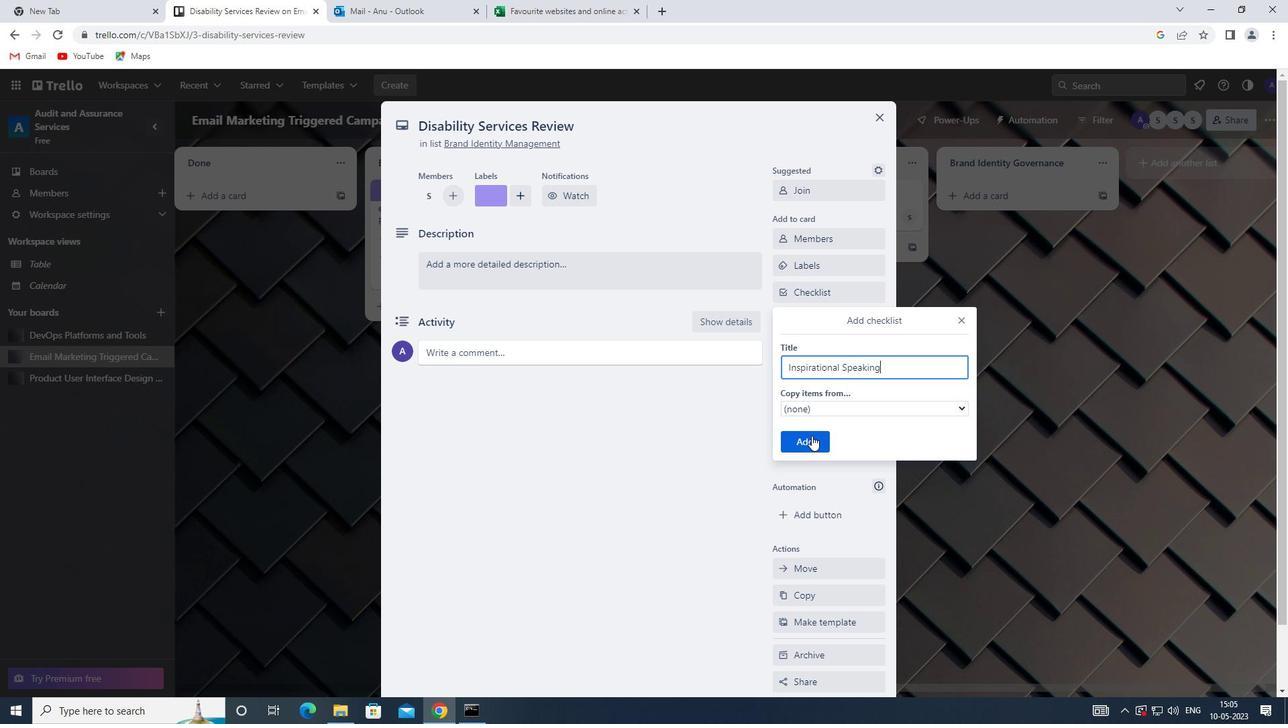 
Action: Mouse pressed left at (809, 440)
Screenshot: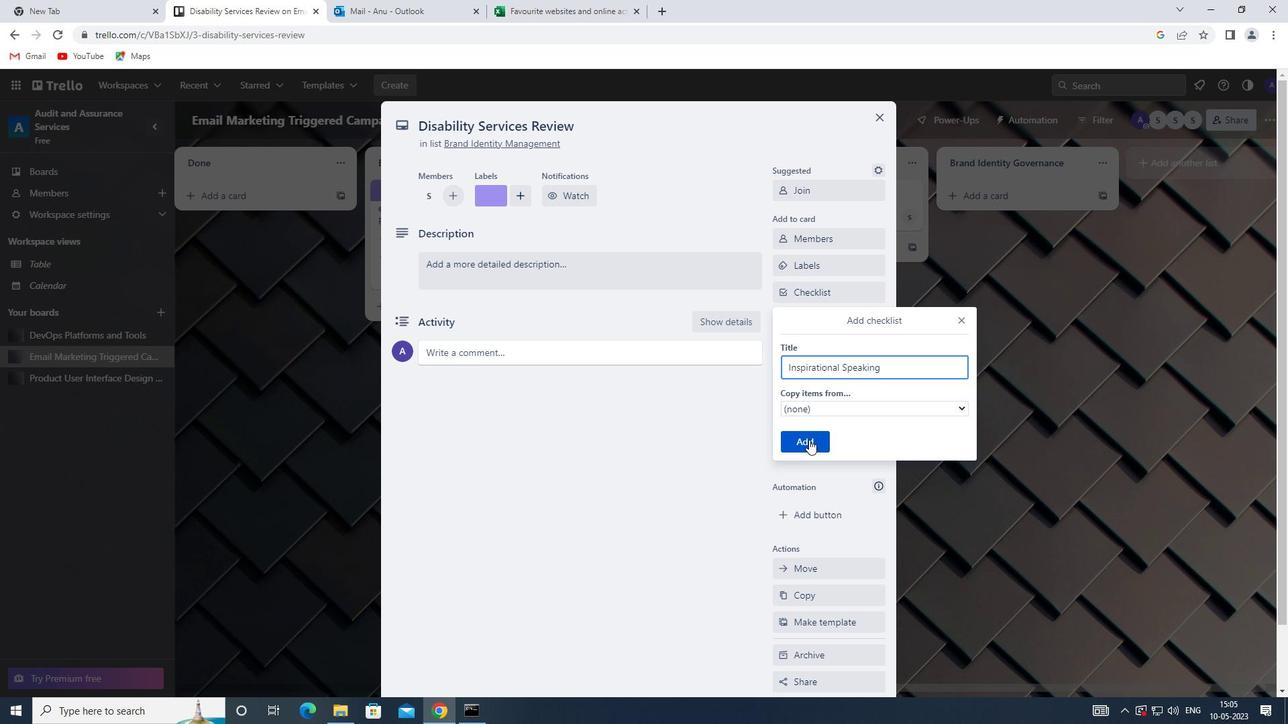 
Action: Mouse moved to (811, 346)
Screenshot: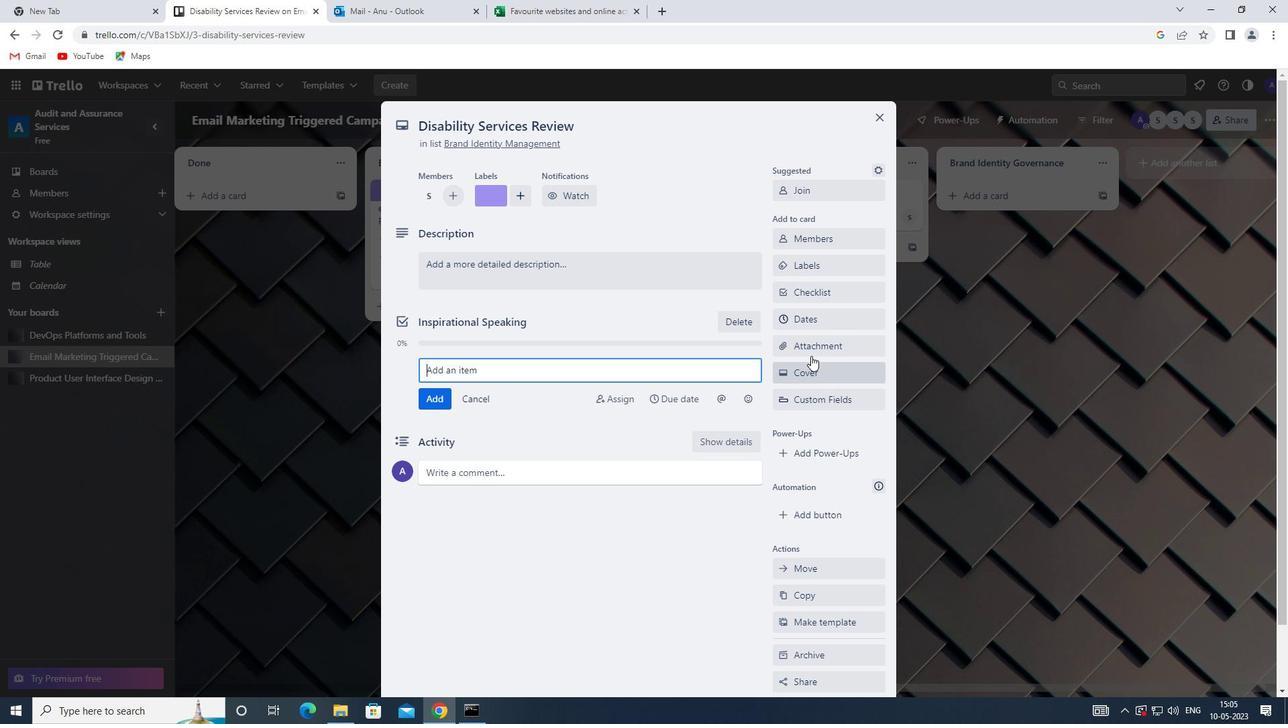 
Action: Mouse pressed left at (811, 346)
Screenshot: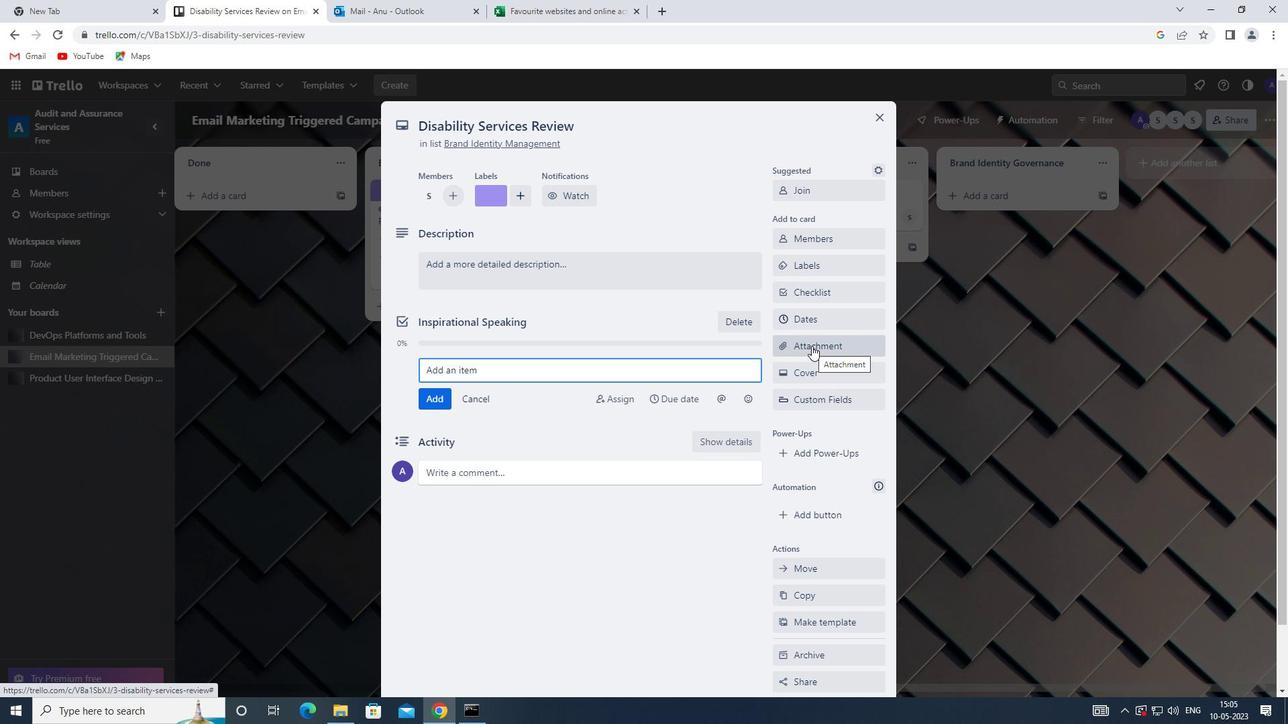 
Action: Mouse moved to (827, 505)
Screenshot: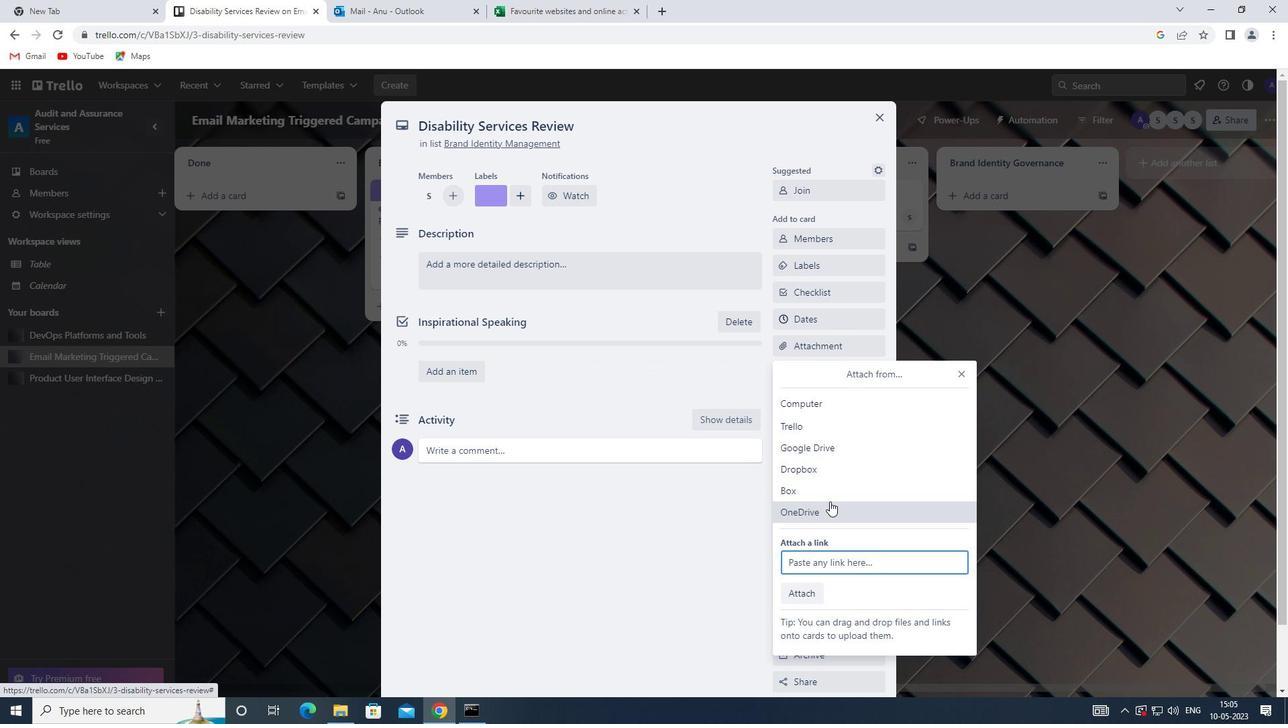 
Action: Mouse pressed left at (827, 505)
Screenshot: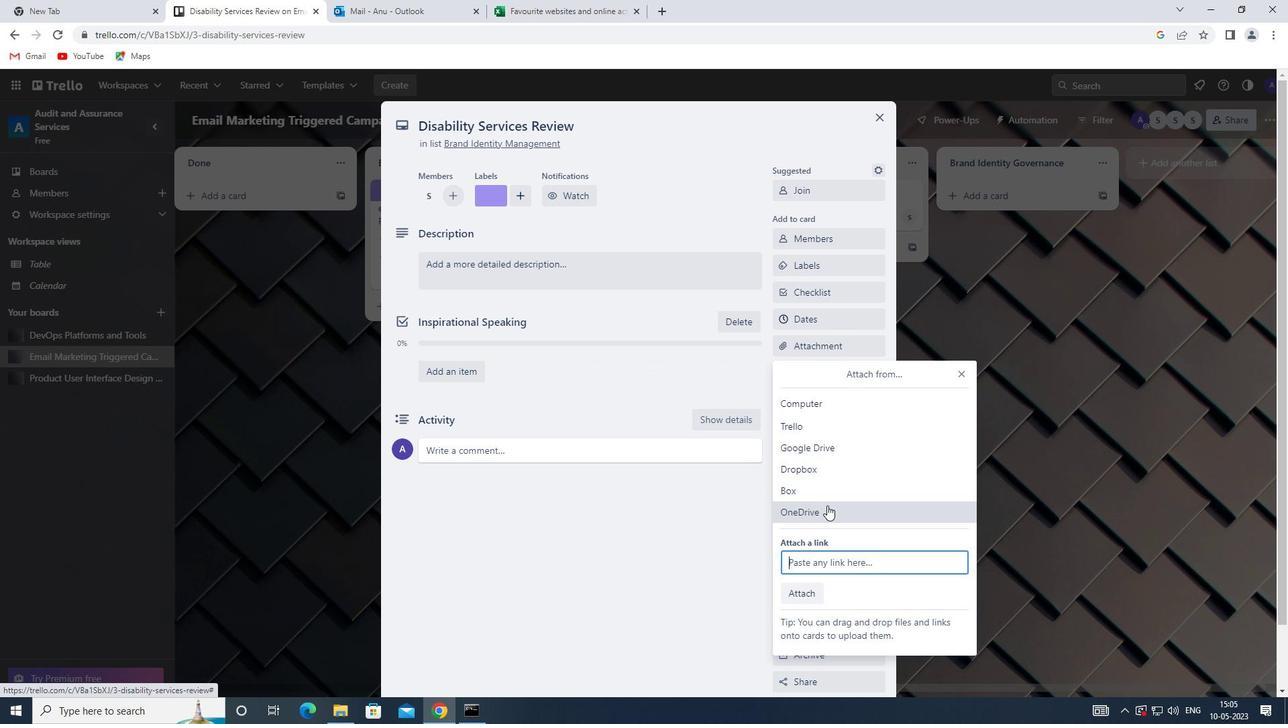
Action: Mouse moved to (573, 291)
Screenshot: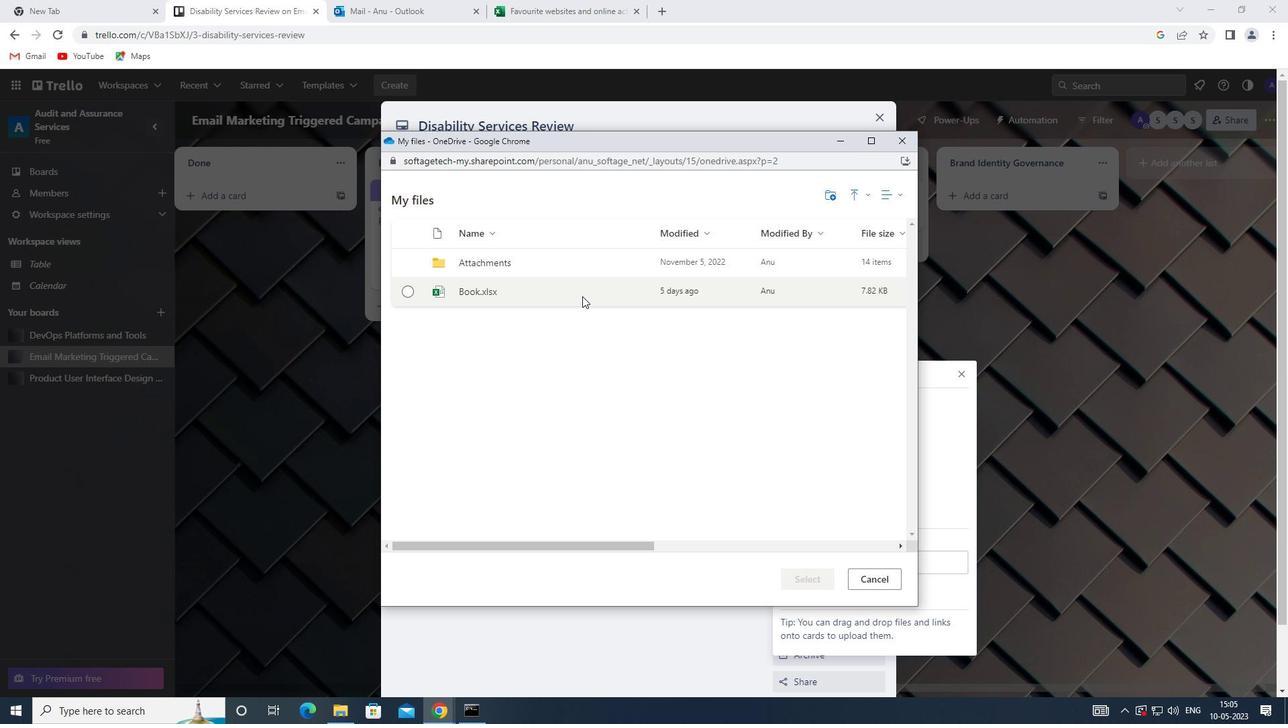 
Action: Mouse pressed left at (573, 291)
Screenshot: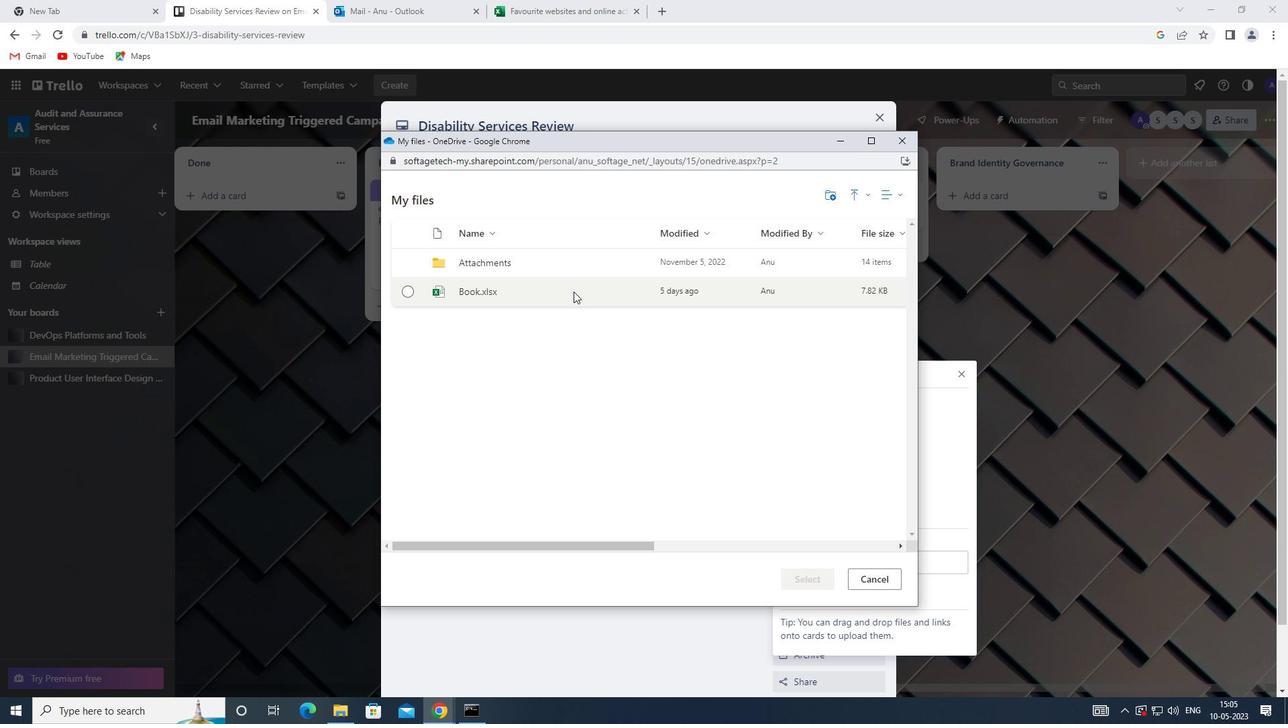 
Action: Mouse moved to (814, 571)
Screenshot: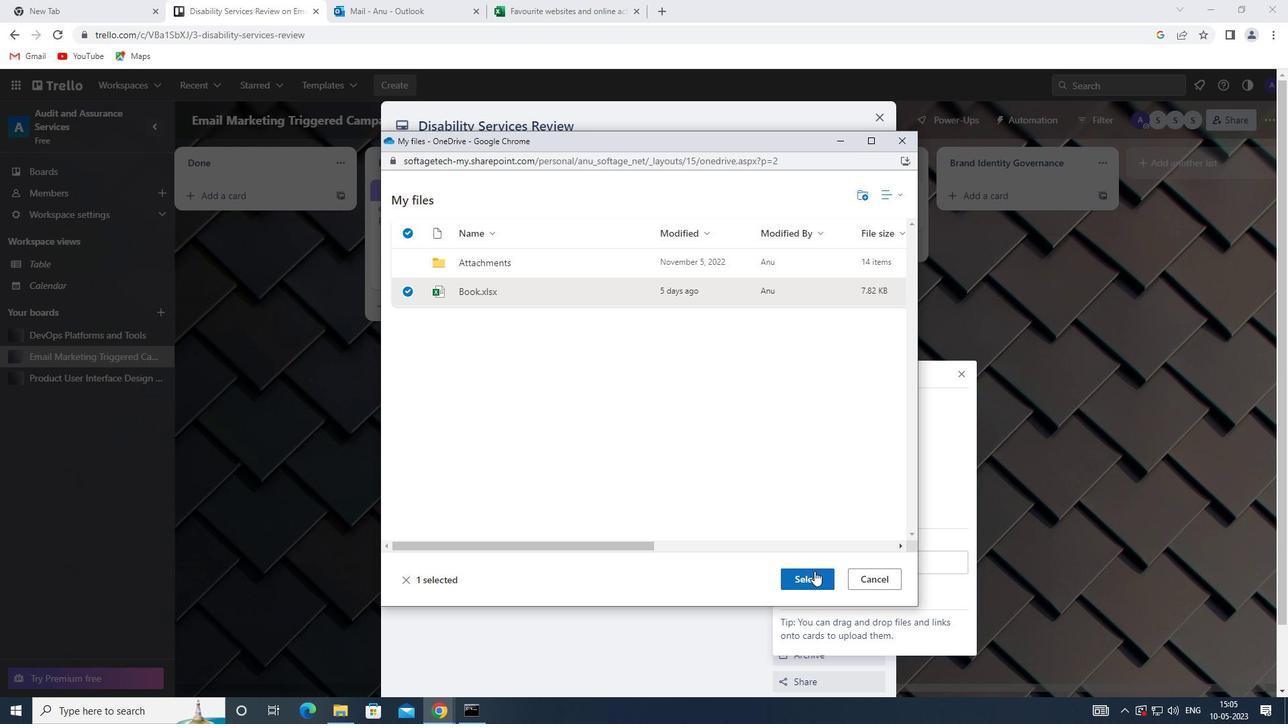 
Action: Mouse pressed left at (814, 571)
Screenshot: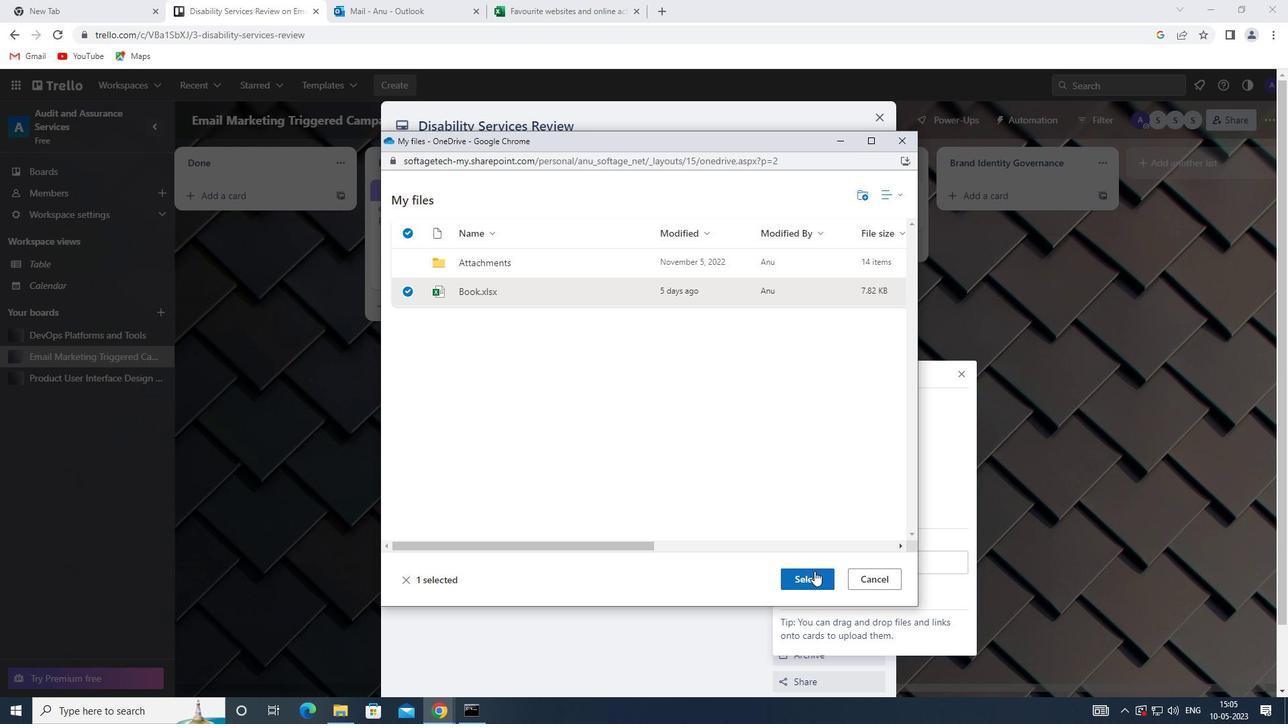 
Action: Mouse moved to (591, 284)
Screenshot: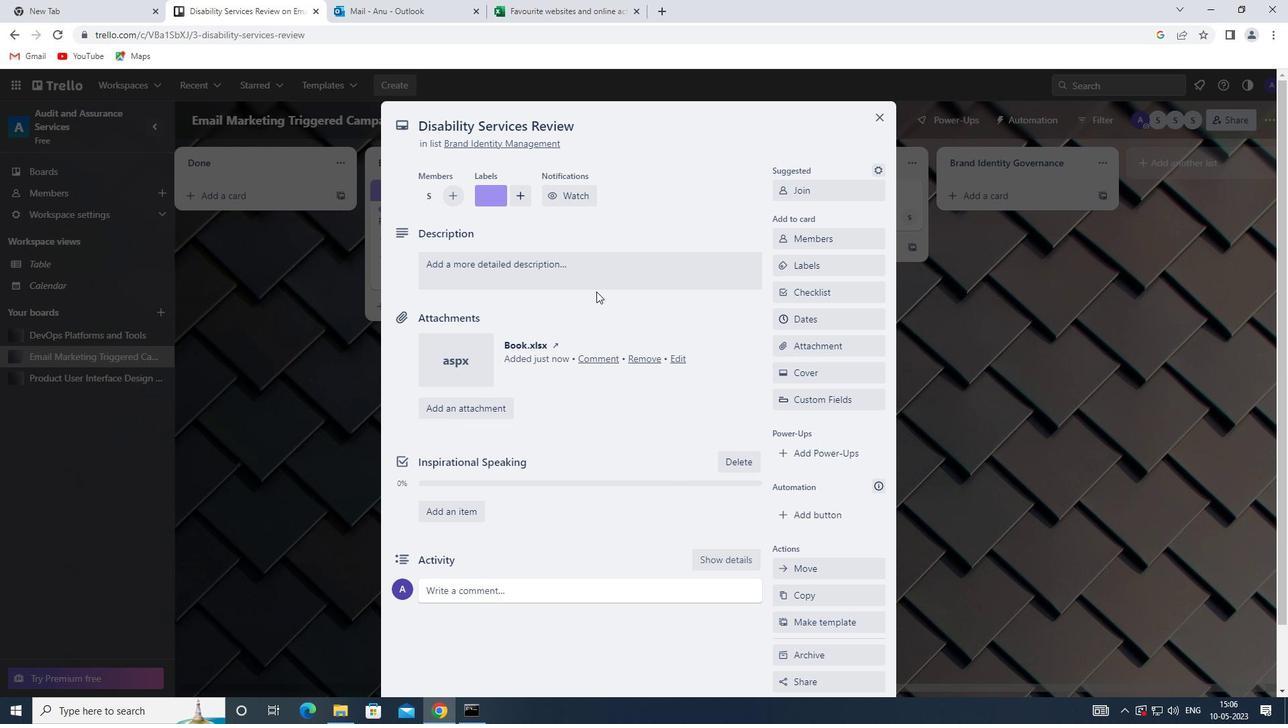
Action: Mouse pressed left at (591, 284)
Screenshot: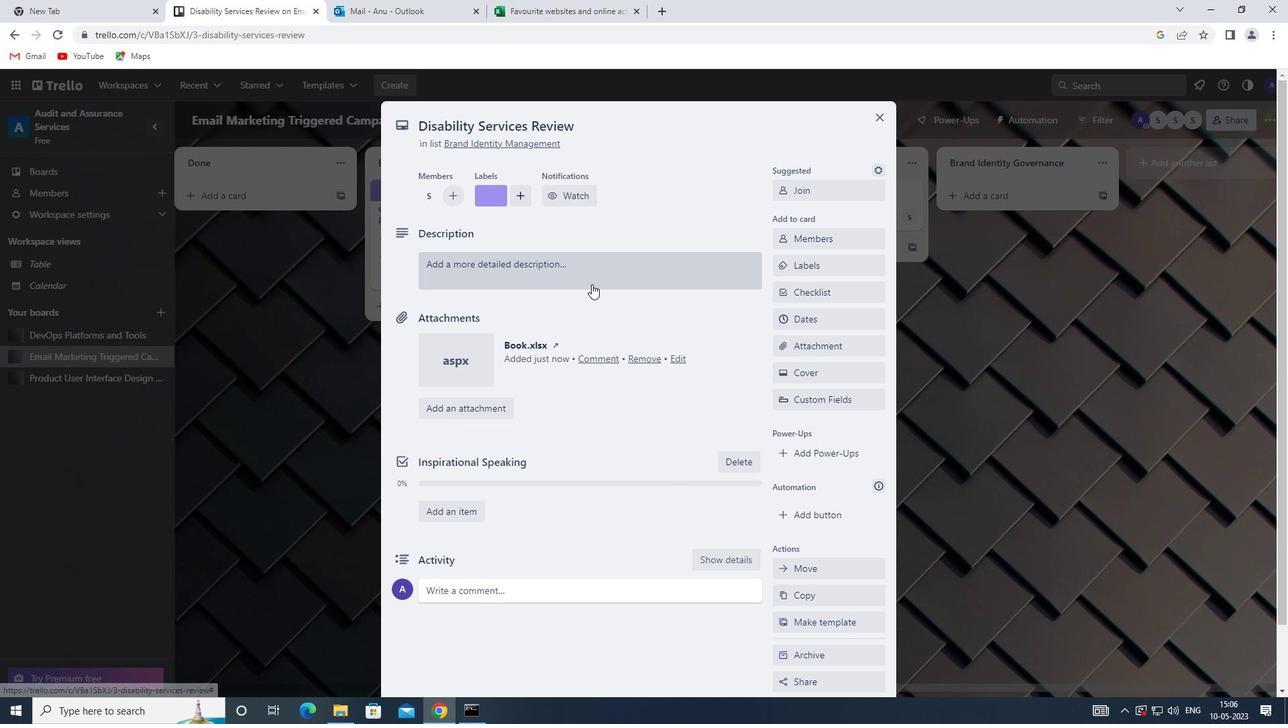 
Action: Mouse moved to (446, 311)
Screenshot: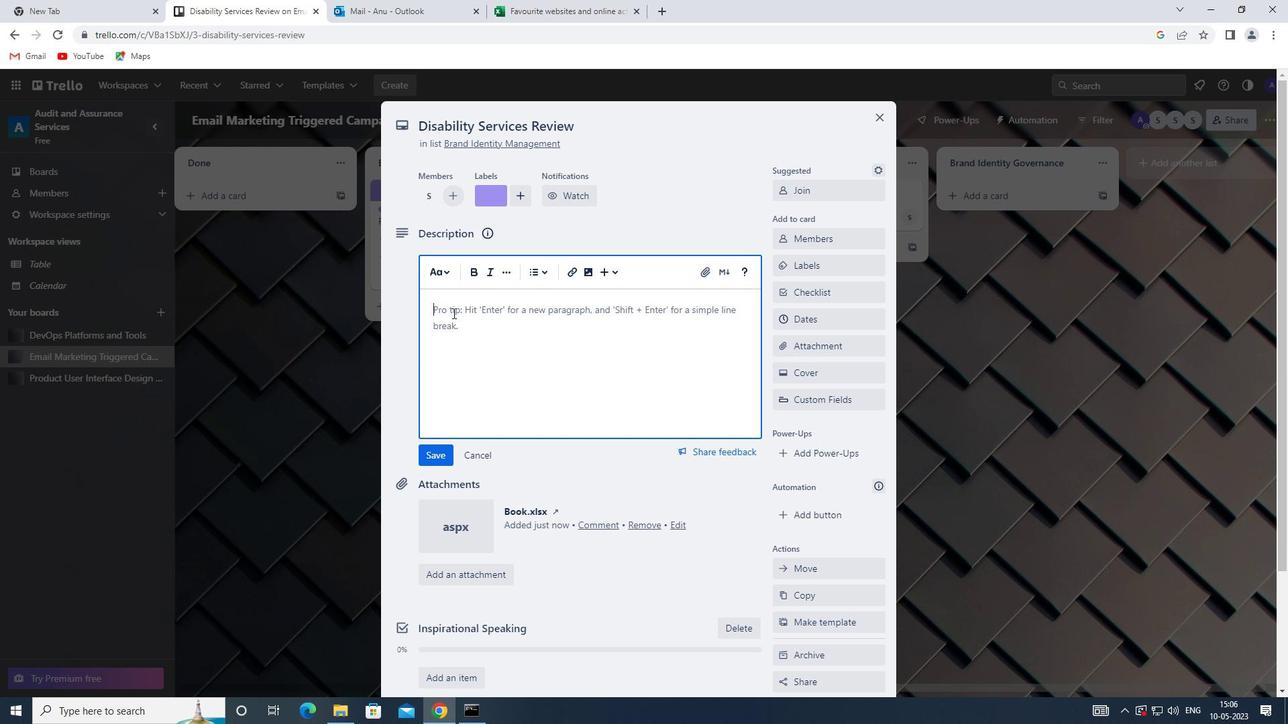 
Action: Mouse pressed left at (446, 311)
Screenshot: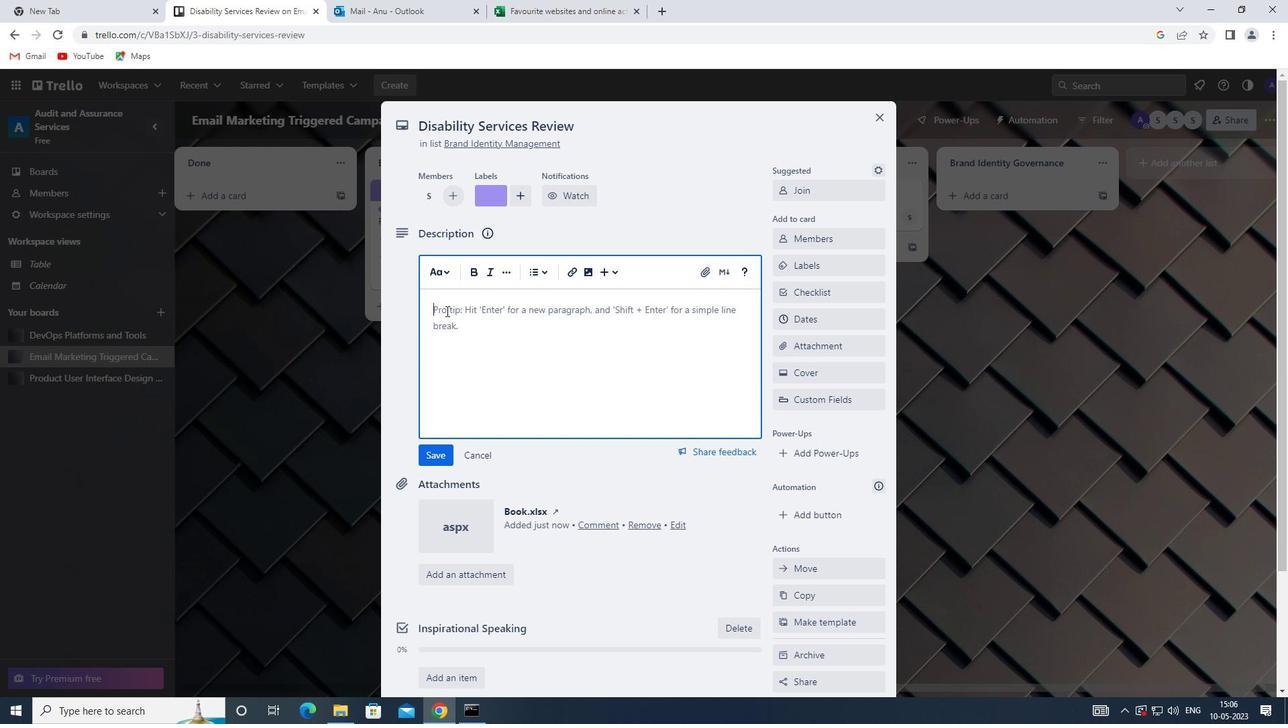 
Action: Mouse moved to (439, 312)
Screenshot: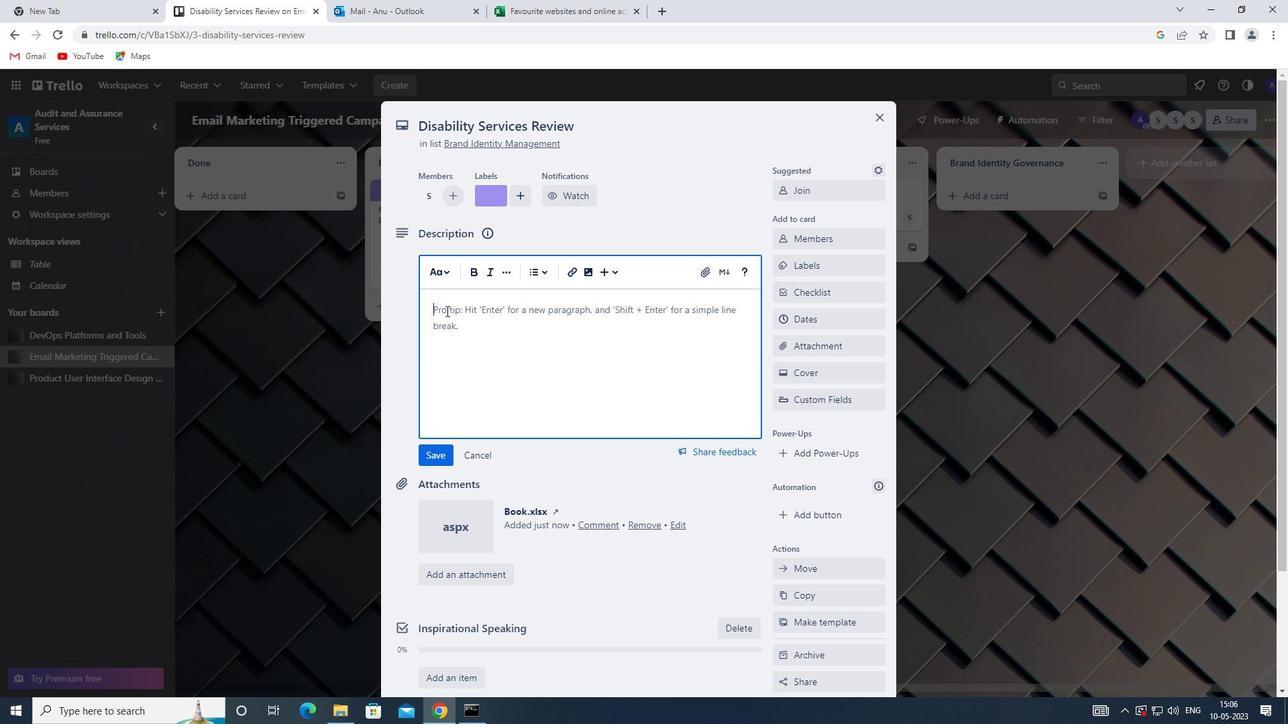 
Action: Key pressed <Key.shift><Key.shift><Key.shift><Key.shift>PLAN<Key.space>AND<Key.space>EXECUTE<Key.space>COMPANY<Key.space>TEAM-BUILDING<Key.space>ACTIVITYAT<Key.space>A<Key.backspace><Key.backspace><Key.backspace><Key.backspace><Key.space>AT<Key.space>AN<Key.space>ESCAPE<Key.space>ROOM
Screenshot: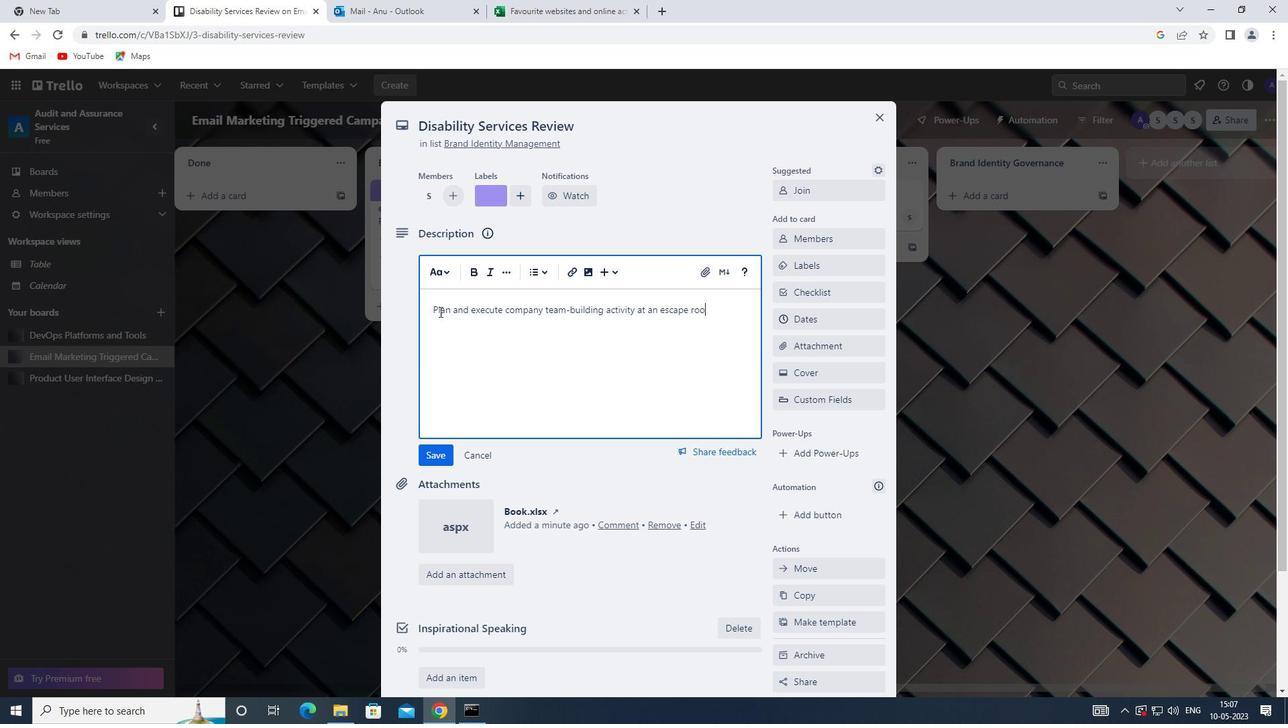 
Action: Mouse moved to (437, 276)
Screenshot: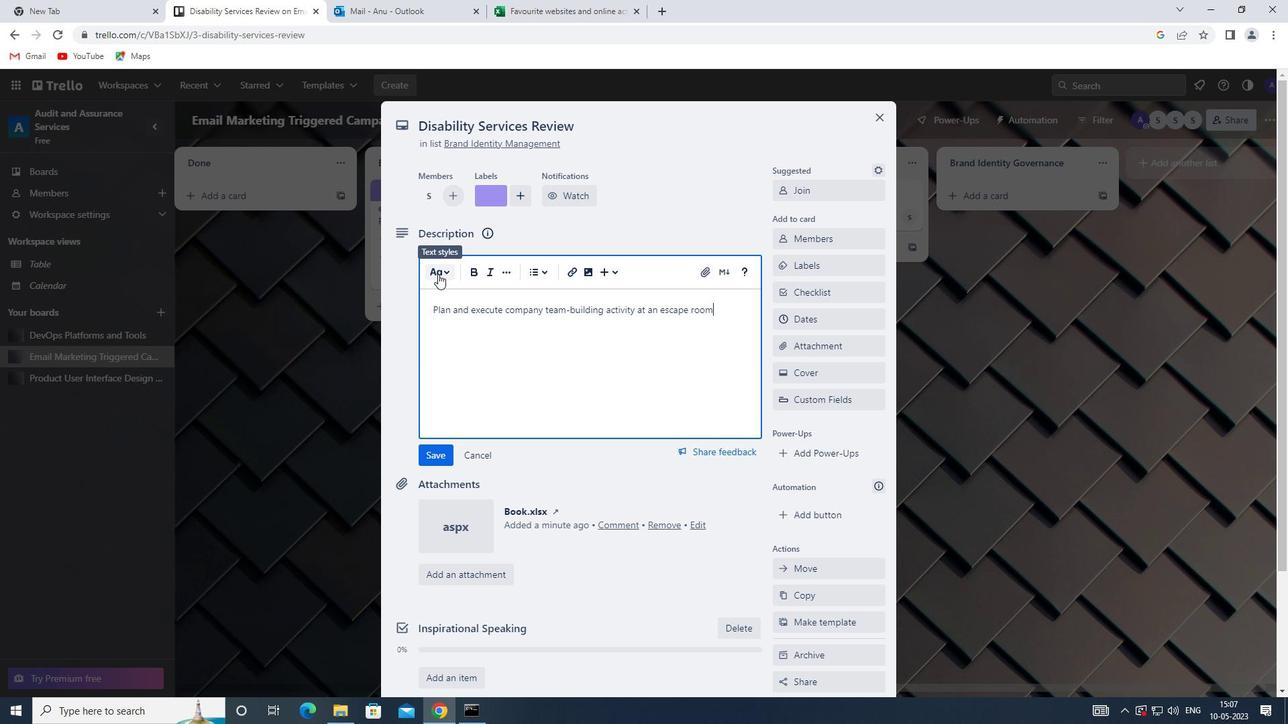
Action: Mouse scrolled (437, 275) with delta (0, 0)
Screenshot: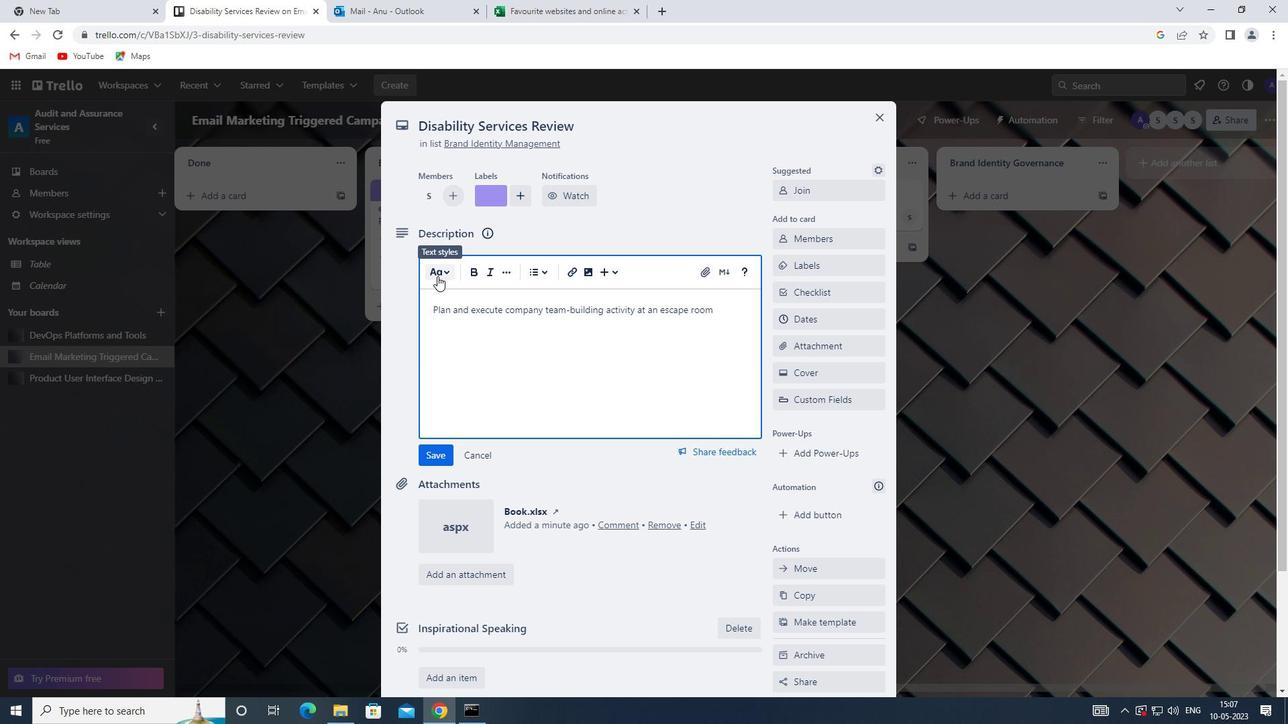 
Action: Mouse scrolled (437, 275) with delta (0, 0)
Screenshot: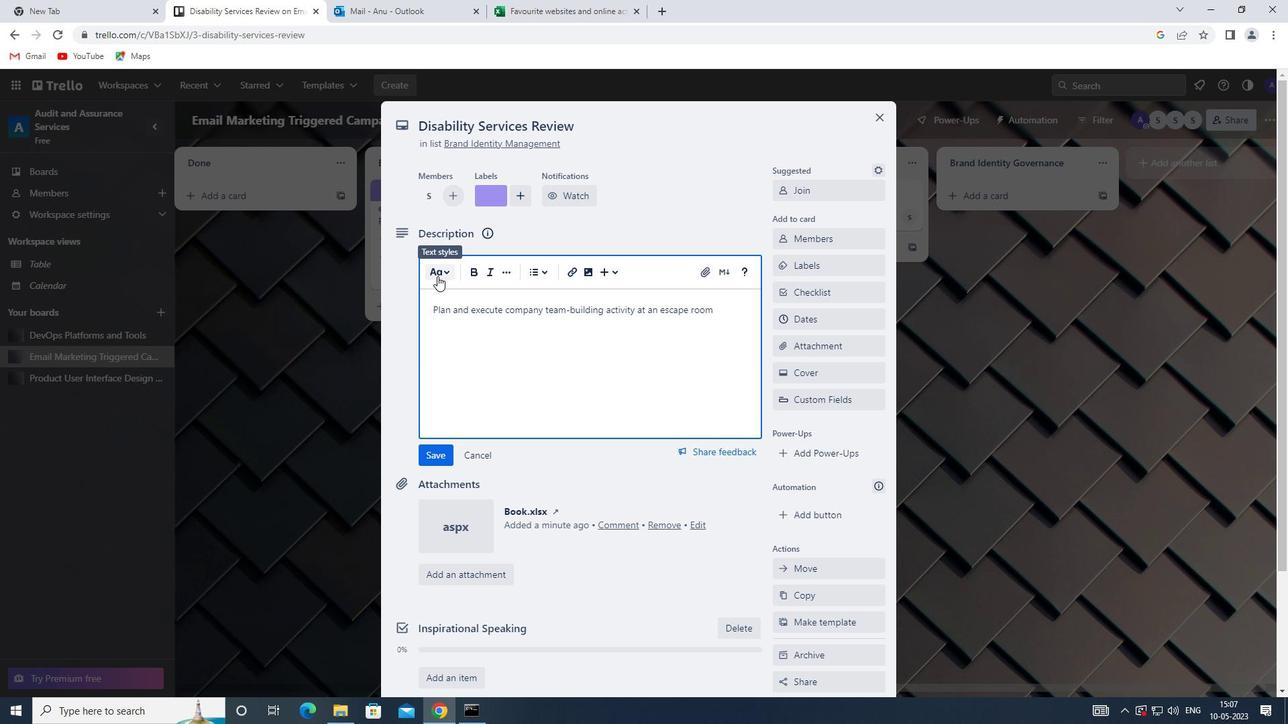 
Action: Mouse moved to (432, 322)
Screenshot: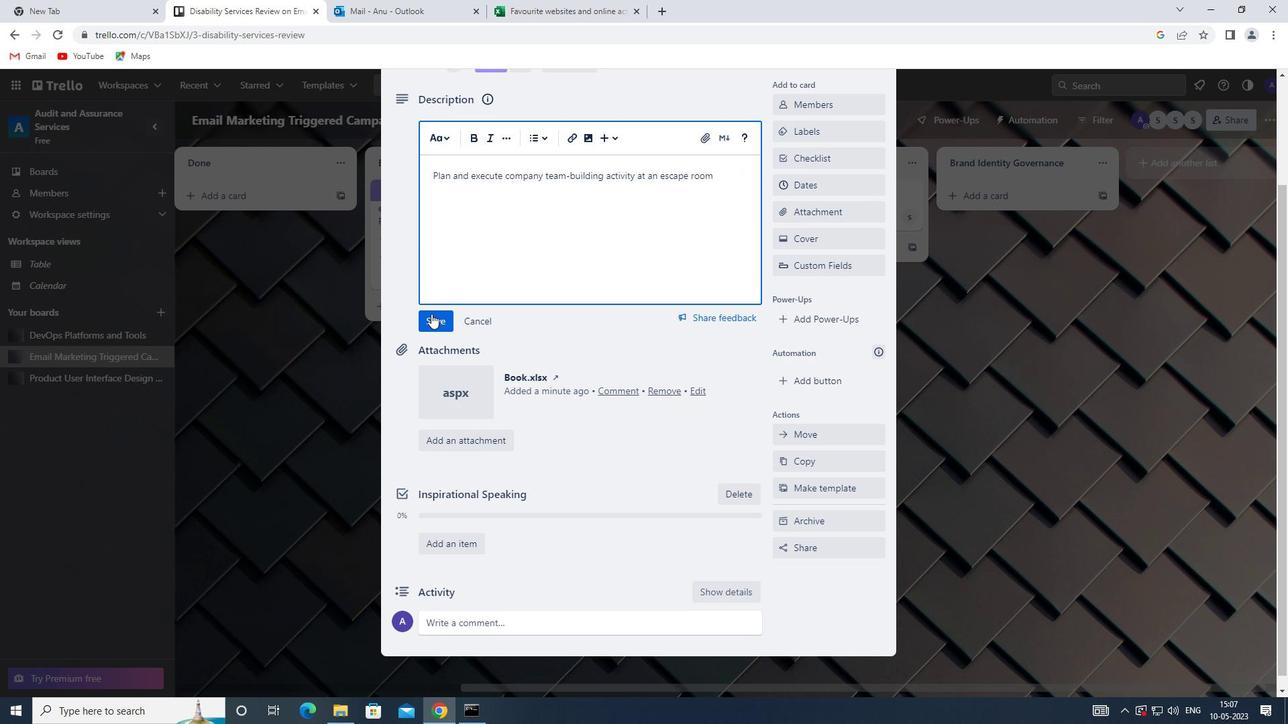 
Action: Mouse pressed left at (432, 322)
Screenshot: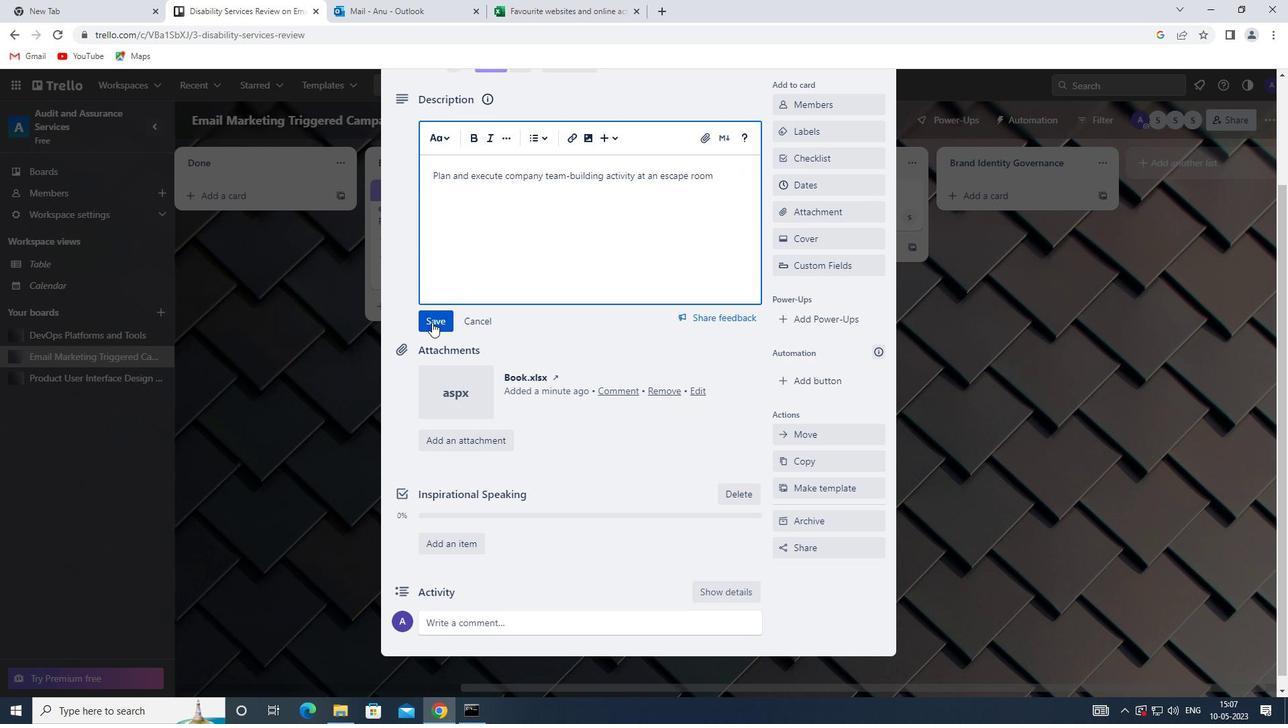 
Action: Mouse moved to (443, 495)
Screenshot: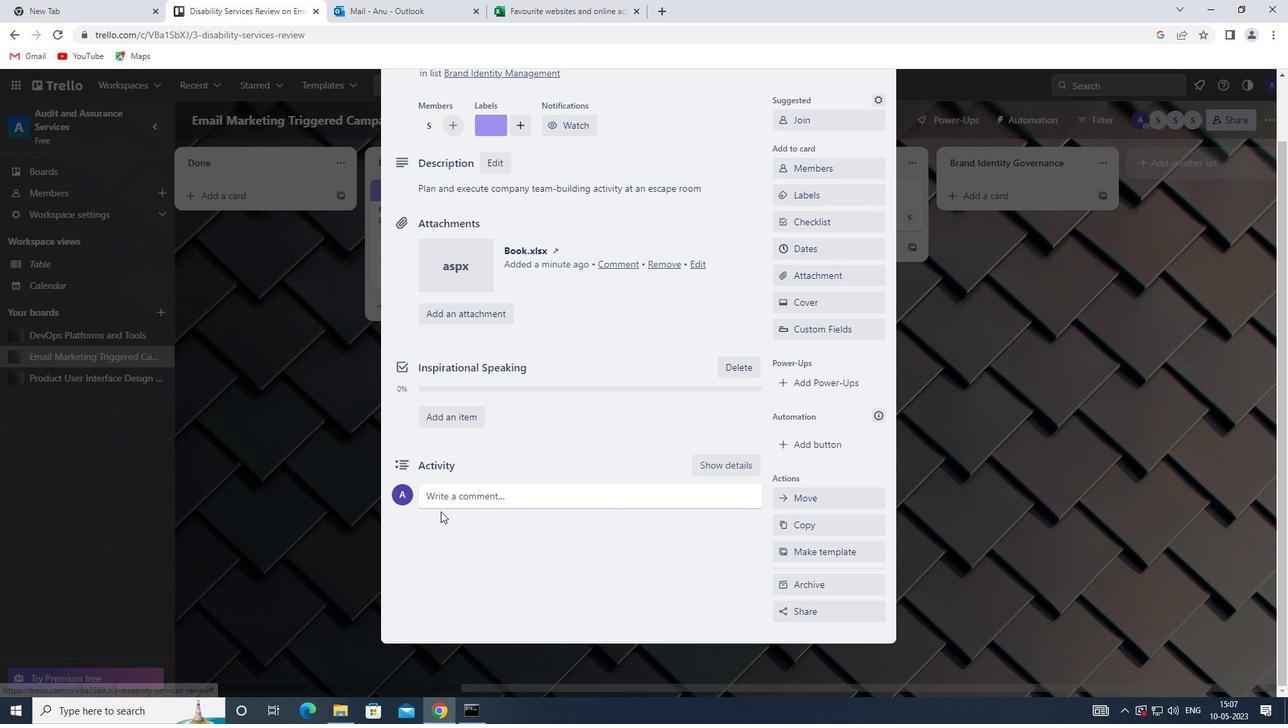 
Action: Mouse pressed left at (443, 495)
Screenshot: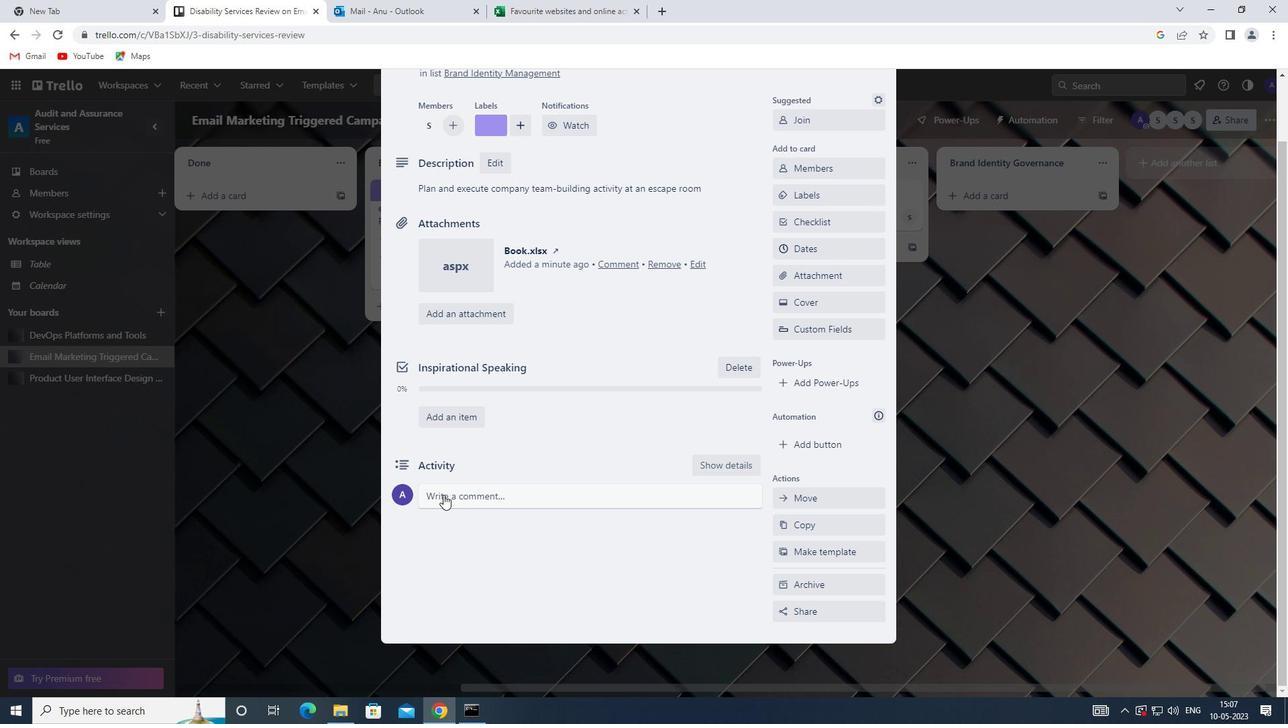 
Action: Mouse moved to (439, 532)
Screenshot: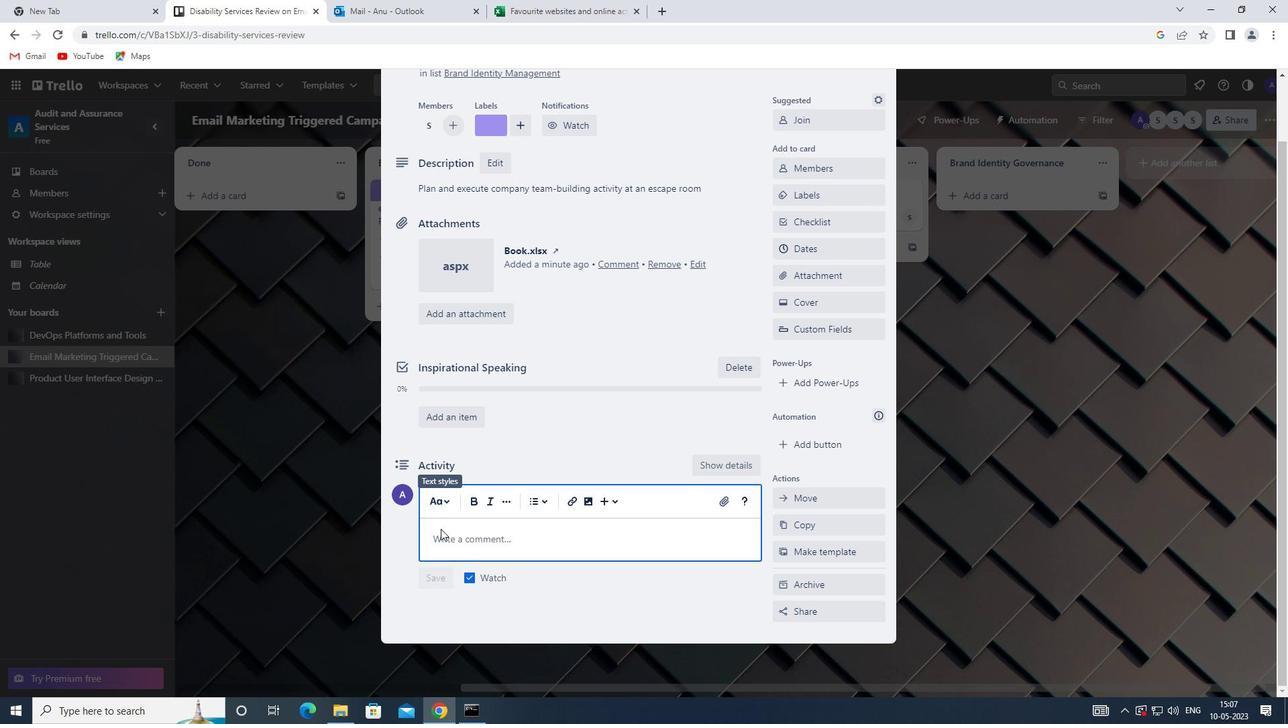 
Action: Mouse pressed left at (439, 532)
Screenshot: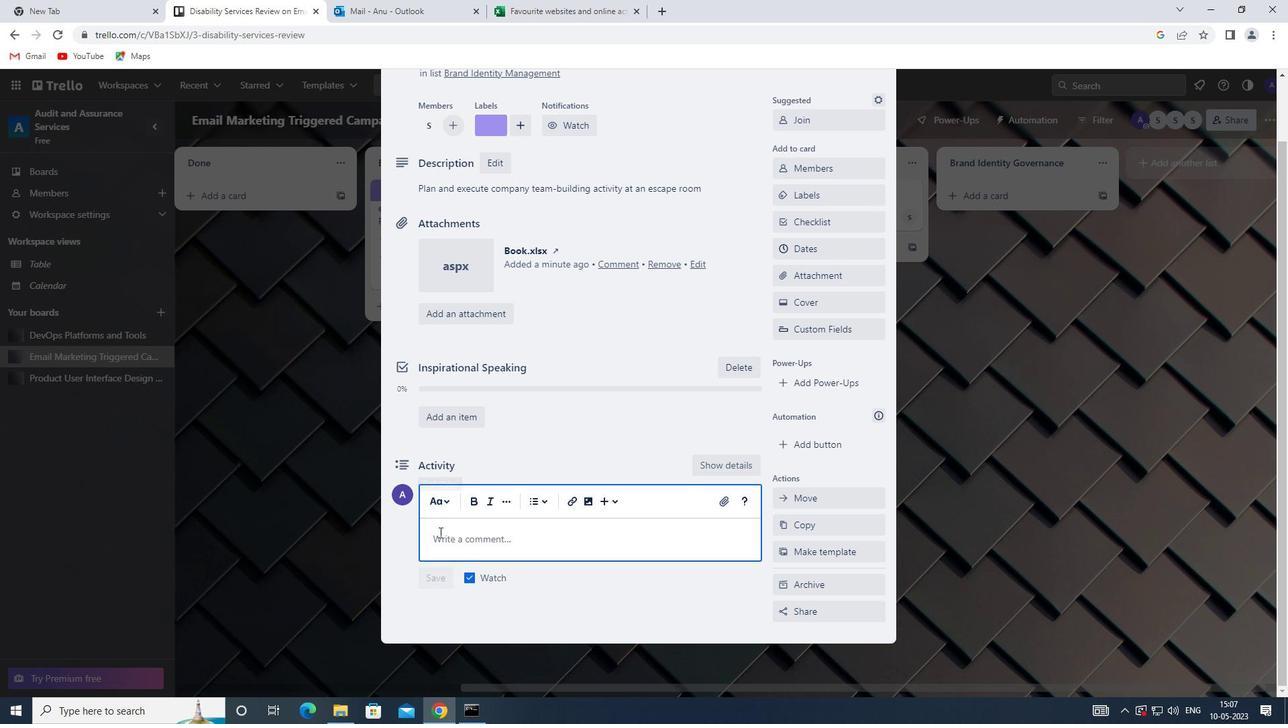 
Action: Key pressed <Key.shift><Key.shift><Key.shift>THIS<Key.space>TRACK<Key.space>REQUIRES<Key.space>US<Key.space>TO<Key.space>BE<Key.space>PROACTIVE<Key.space>IN<Key.space>IDENTIFYING<Key.space>POTENTIAL<Key.space>RISKS<Key.space>AND<Key.space>TAKING<Key.space>STEPS<Key.space>TO<Key.space>MITIGATE<Key.space>THEM
Screenshot: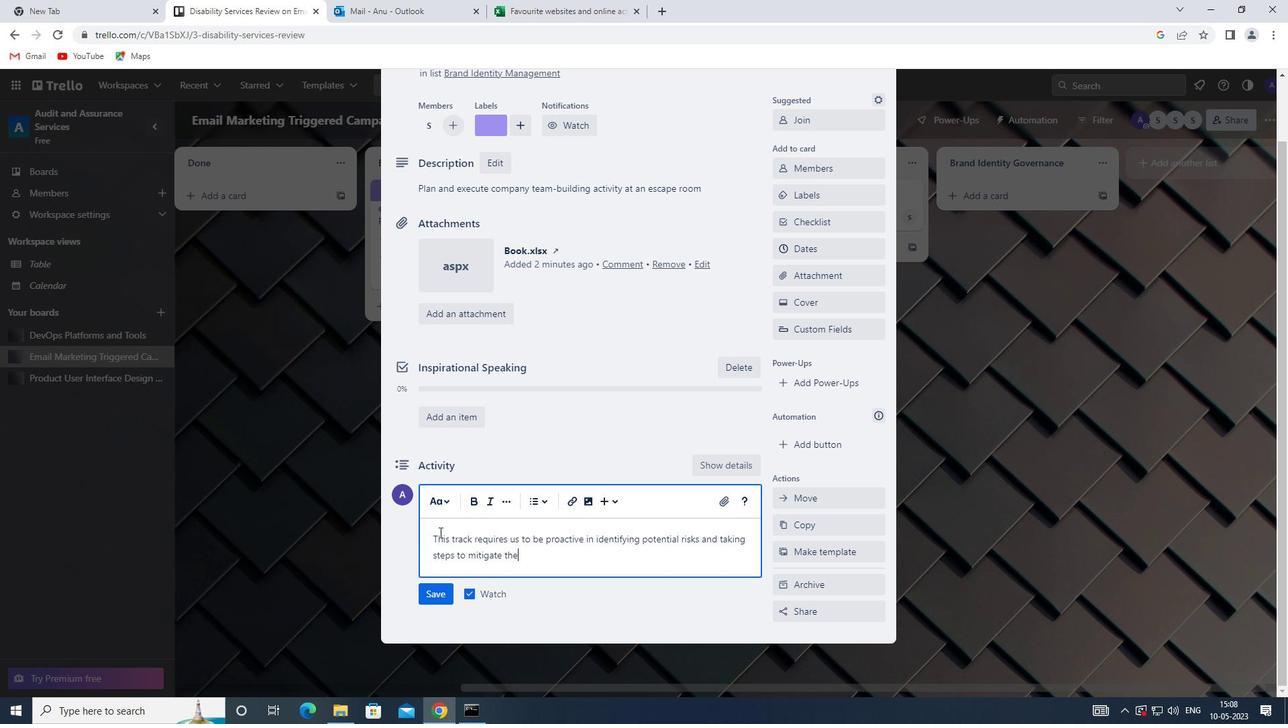 
Action: Mouse moved to (437, 594)
Screenshot: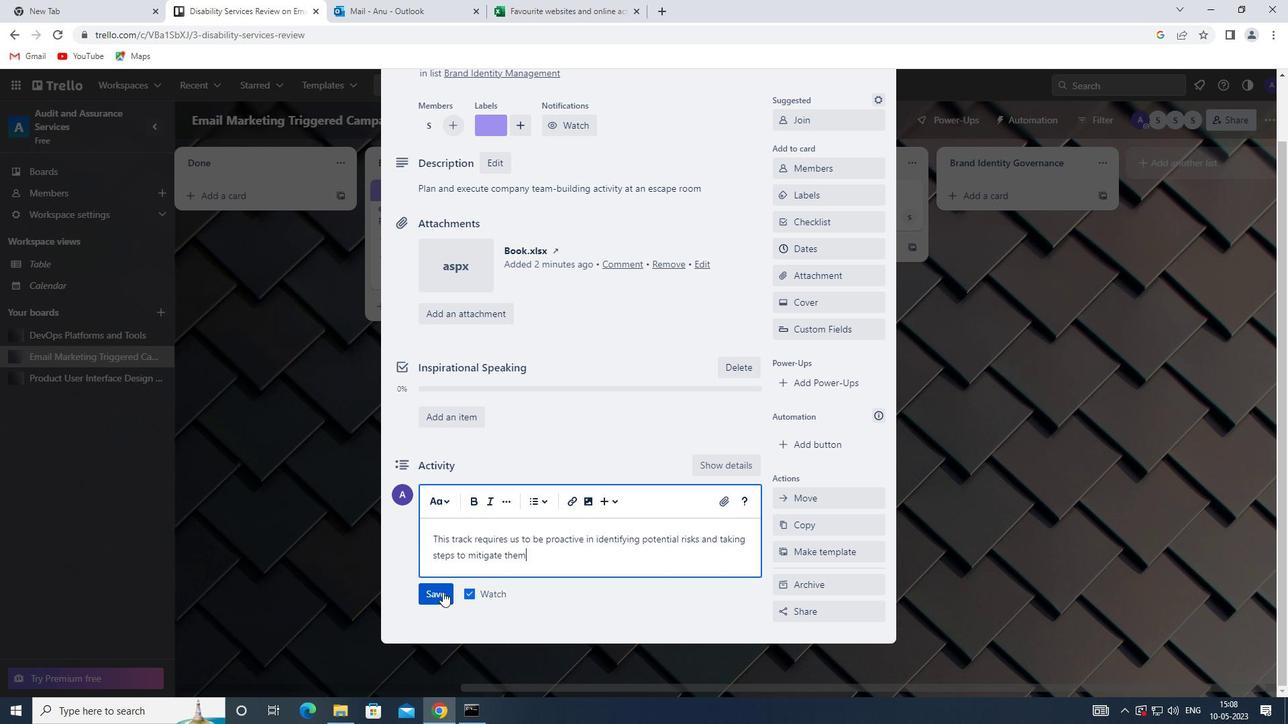 
Action: Mouse pressed left at (437, 594)
Screenshot: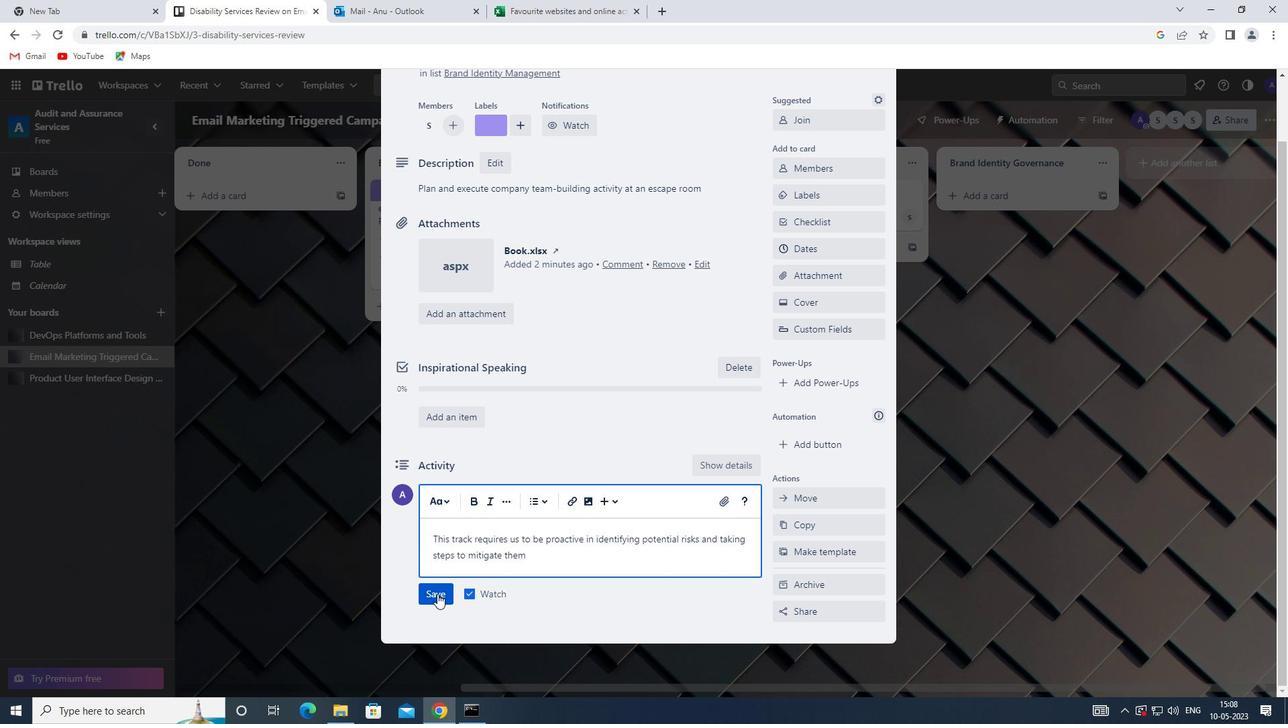 
Action: Mouse moved to (799, 250)
Screenshot: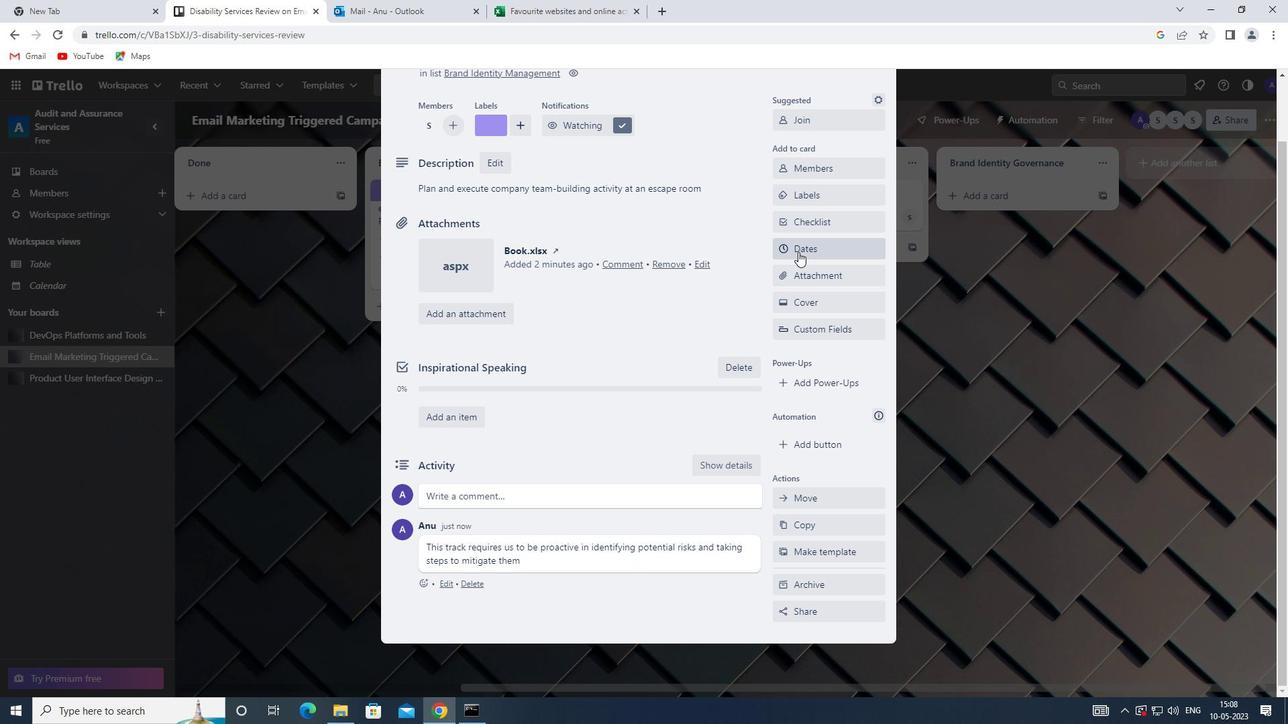 
Action: Mouse pressed left at (799, 250)
Screenshot: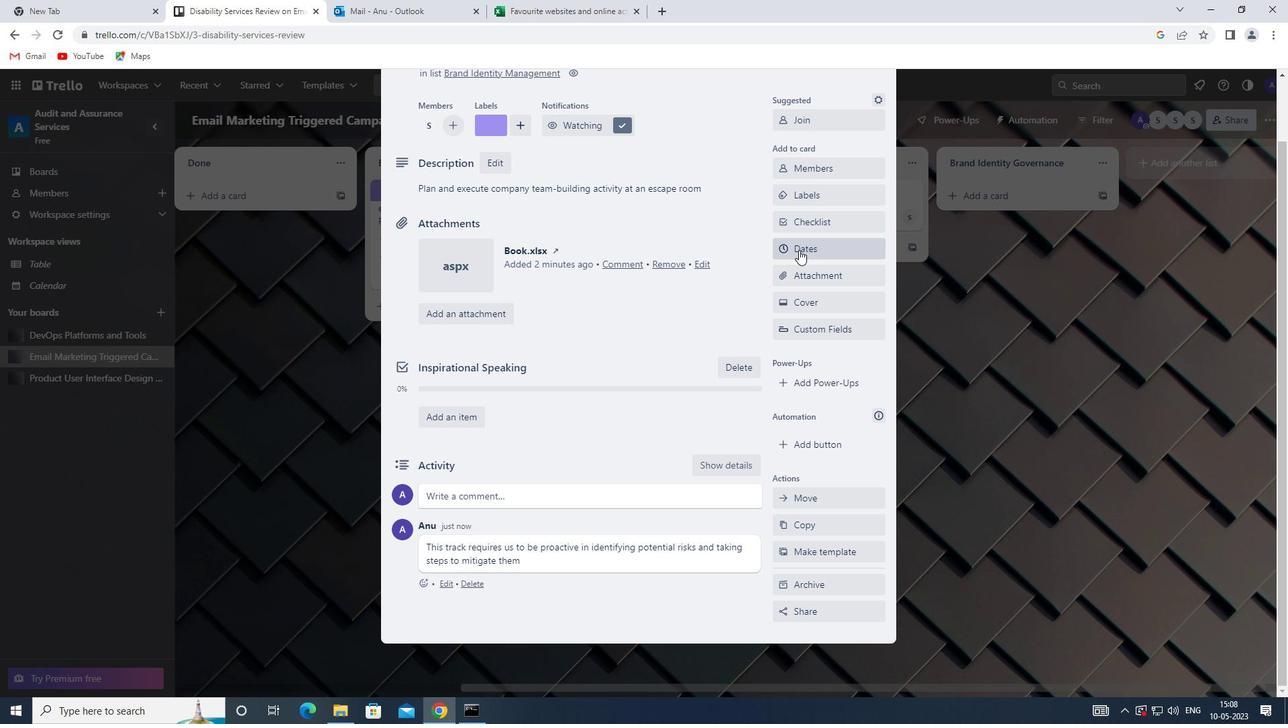 
Action: Mouse moved to (787, 366)
Screenshot: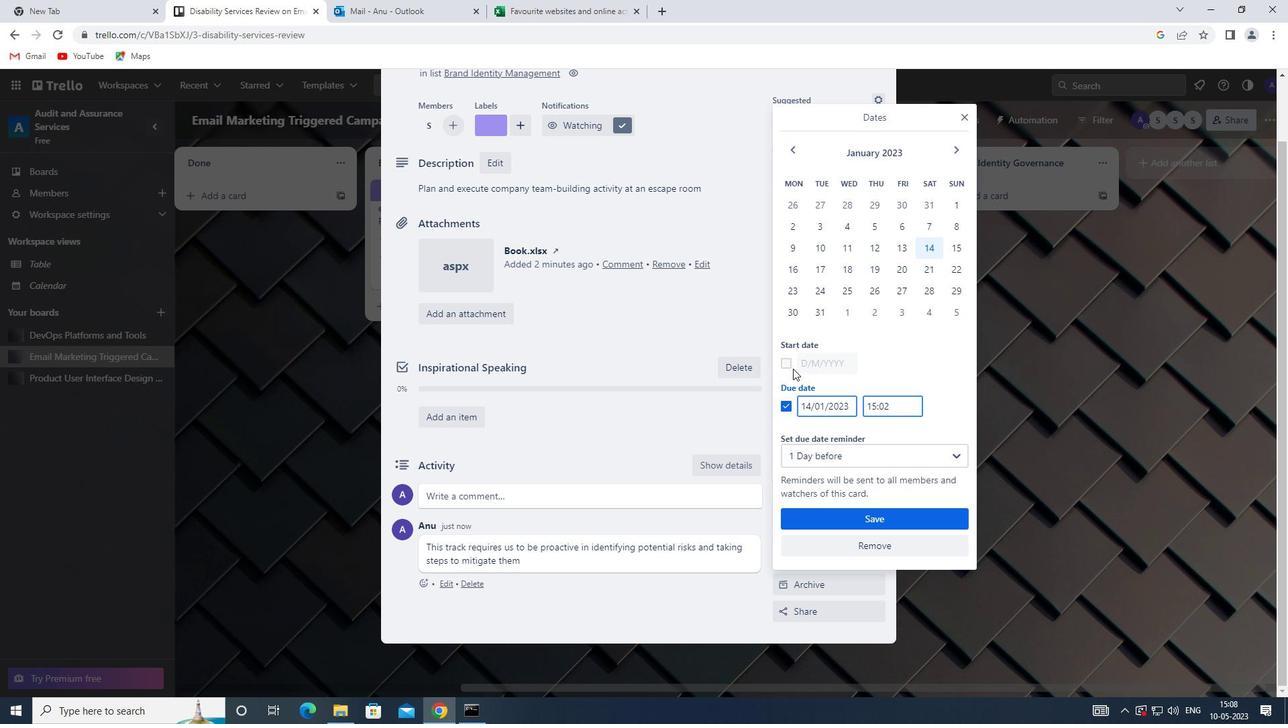 
Action: Mouse pressed left at (787, 366)
Screenshot: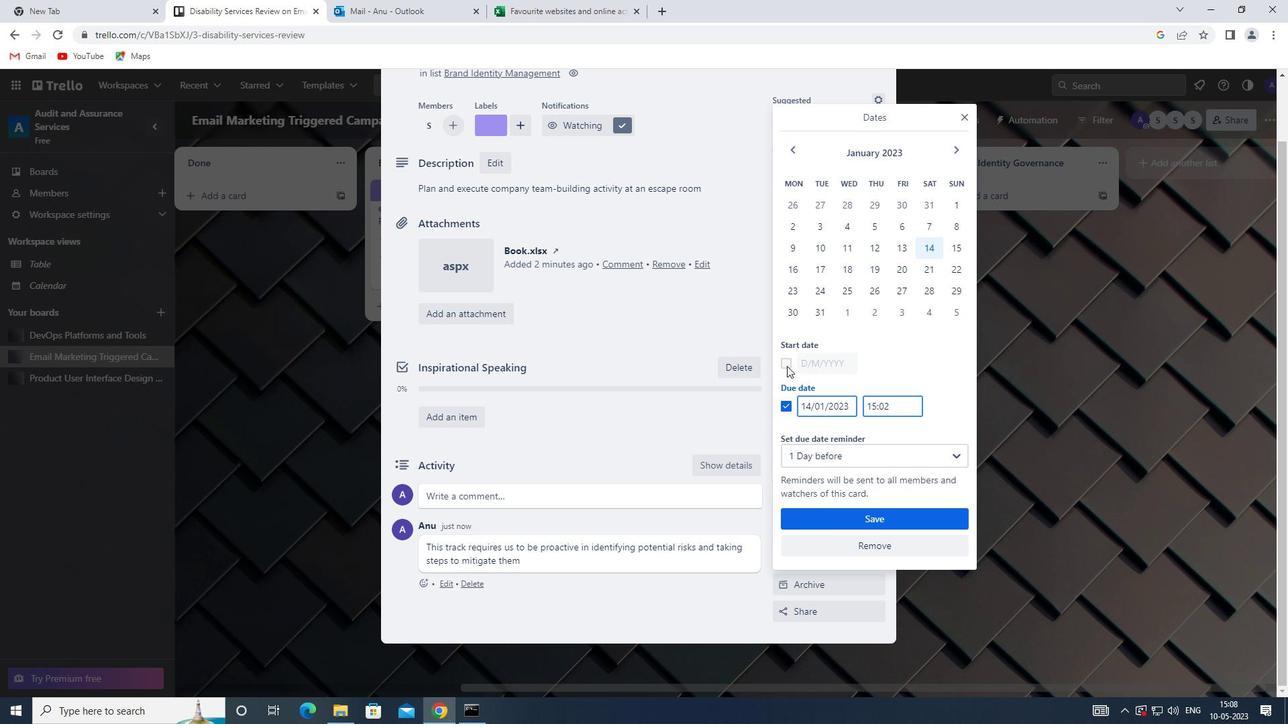 
Action: Mouse moved to (797, 225)
Screenshot: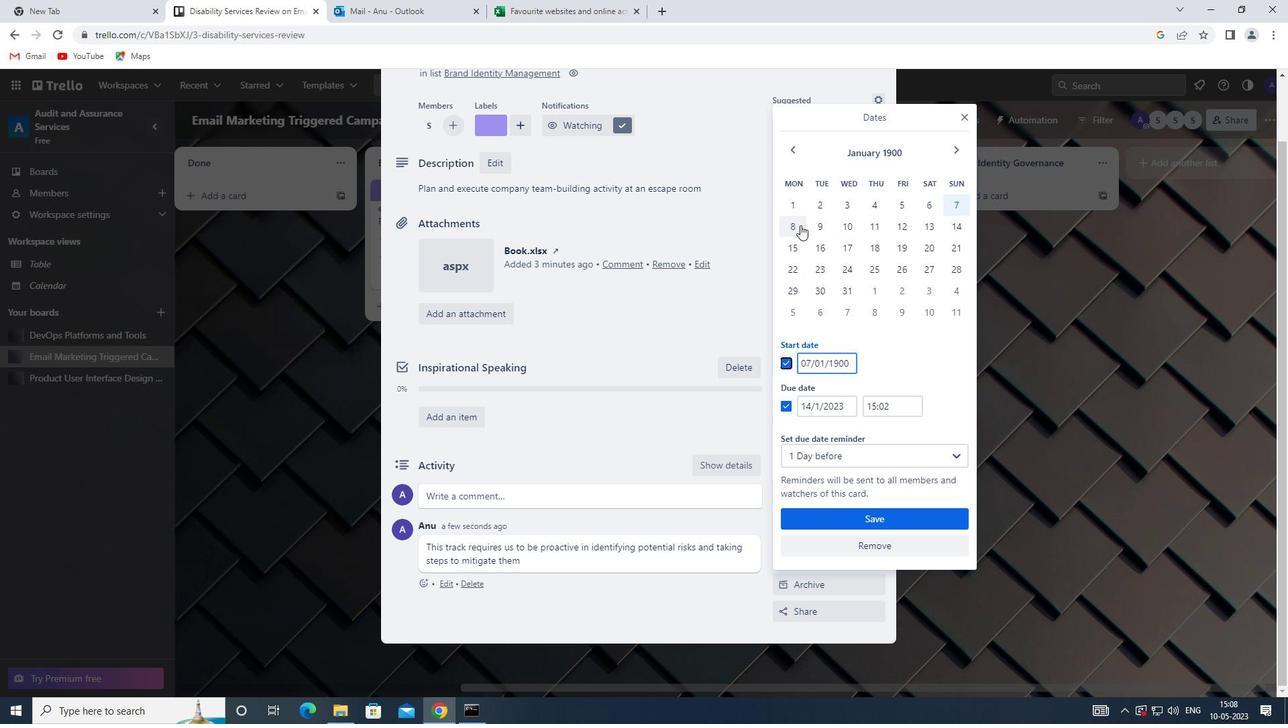 
Action: Mouse pressed left at (797, 225)
Screenshot: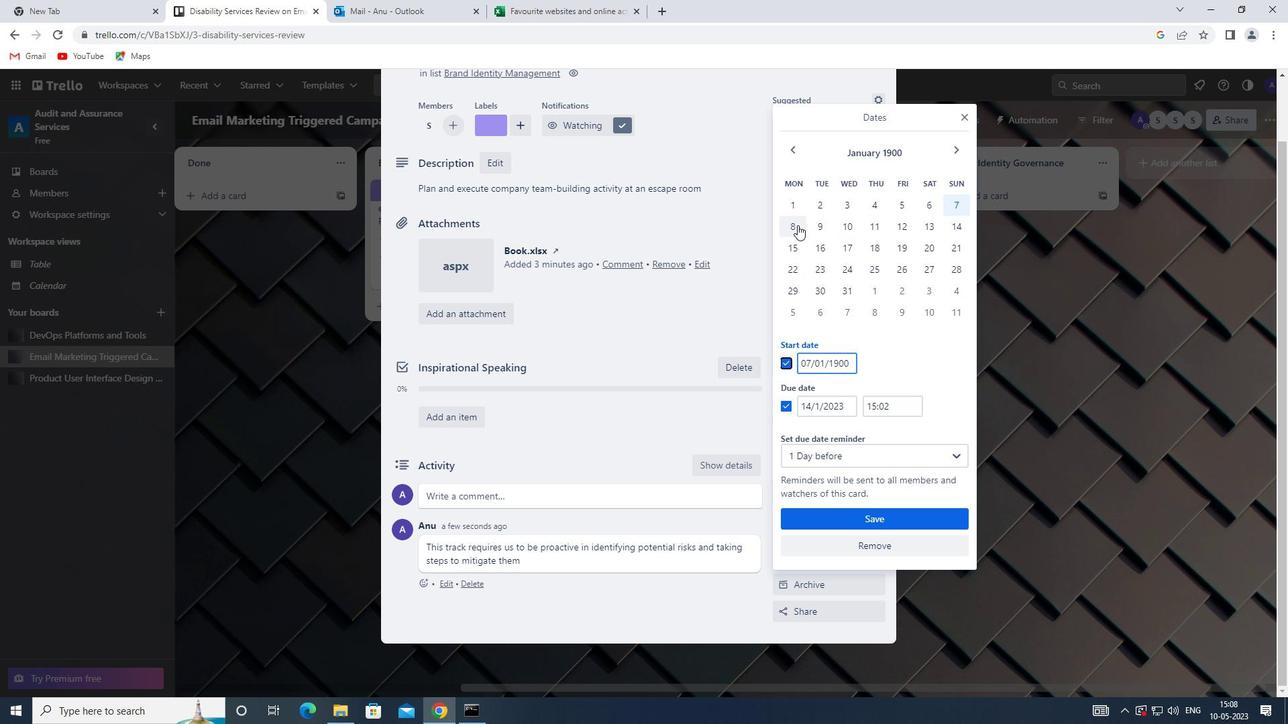 
Action: Mouse moved to (801, 250)
Screenshot: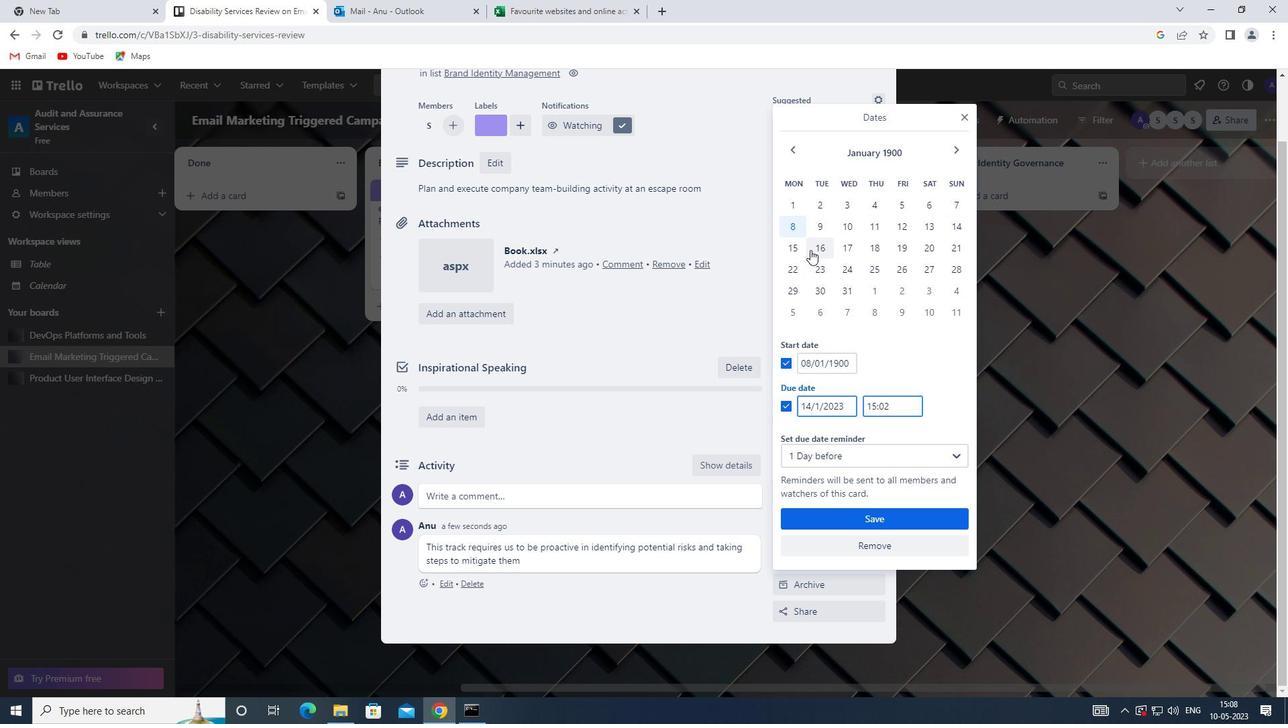 
Action: Mouse pressed left at (801, 250)
Screenshot: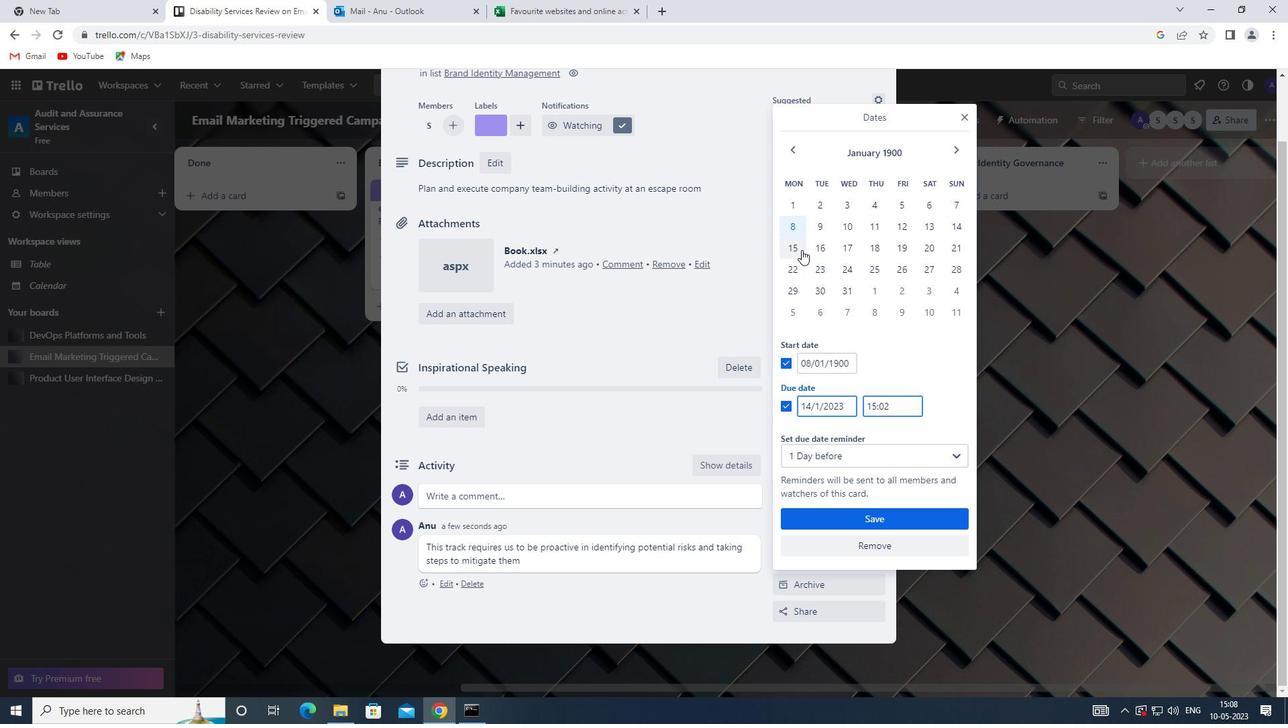
Action: Mouse moved to (867, 515)
Screenshot: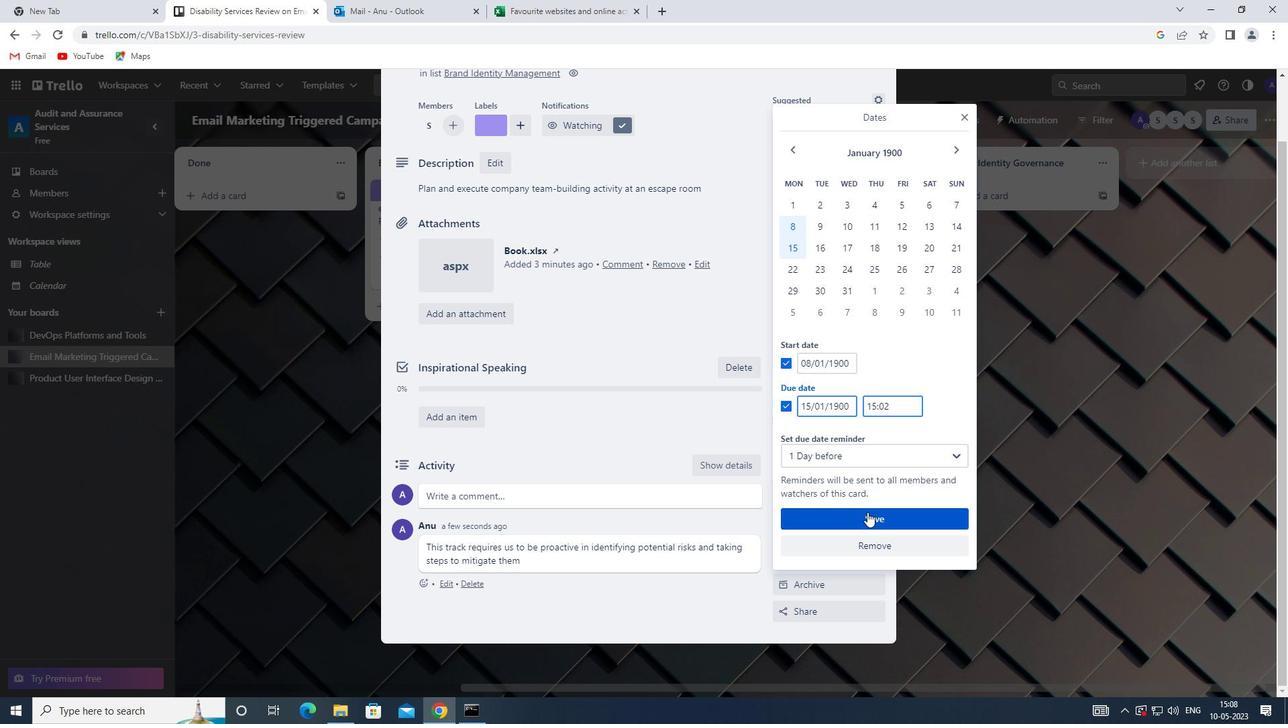 
Action: Mouse pressed left at (867, 515)
Screenshot: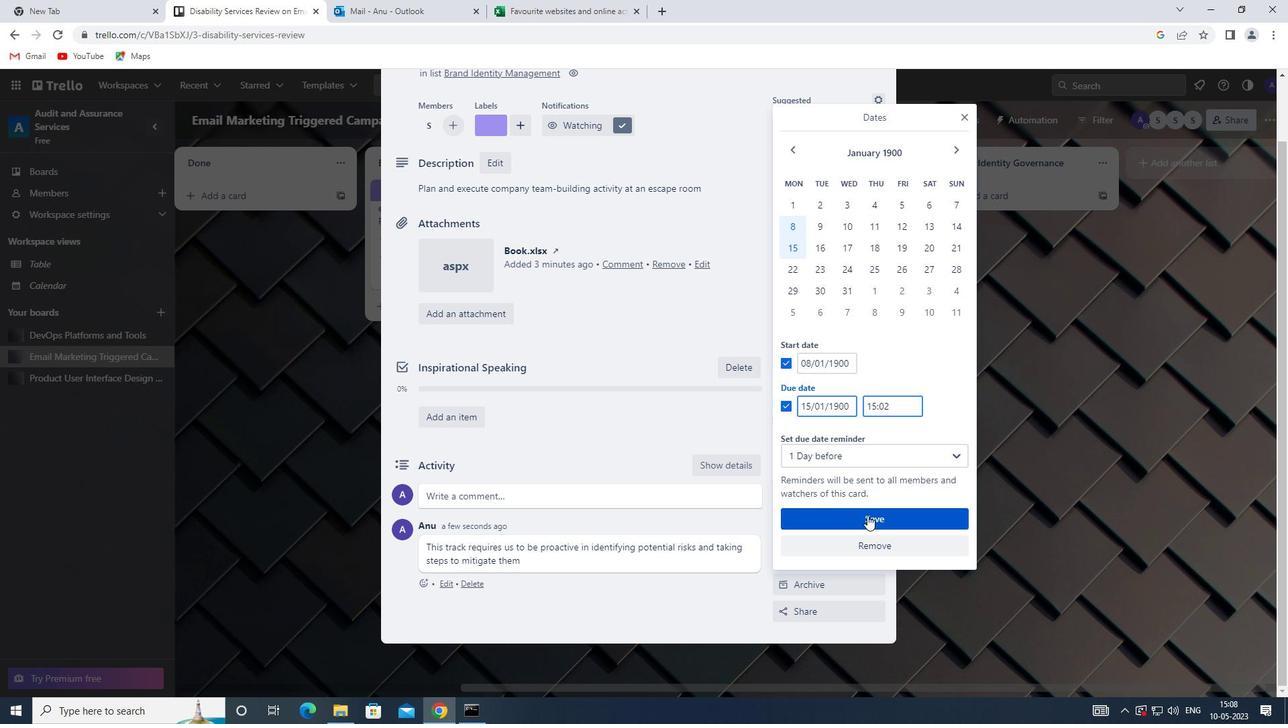 
Action: Mouse moved to (956, 426)
Screenshot: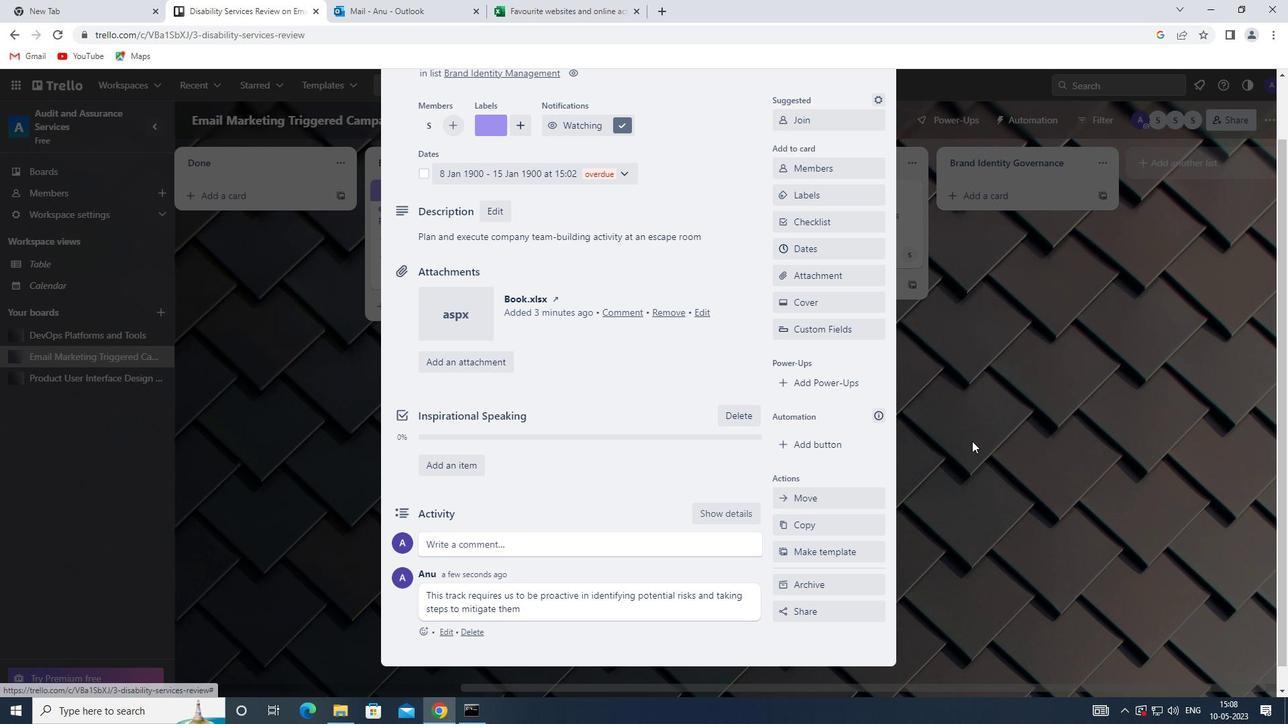 
Action: Mouse pressed left at (956, 426)
Screenshot: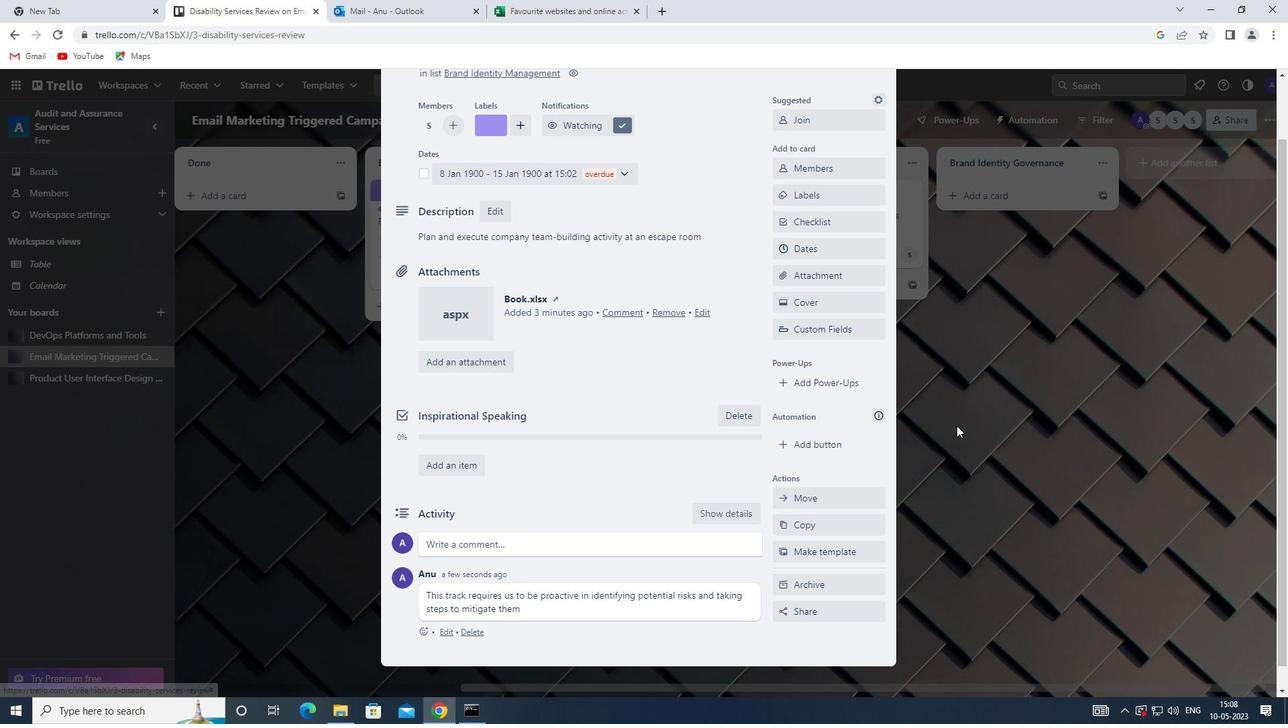 
